 Task: Find connections with filter location Most with filter topic #Investingwith filter profile language German with filter current company Tata Capital with filter school Pune Institute of Business Management with filter industry Interurban and Rural Bus Services with filter service category Wealth Management with filter keywords title Commercial Loan Officer
Action: Mouse moved to (517, 68)
Screenshot: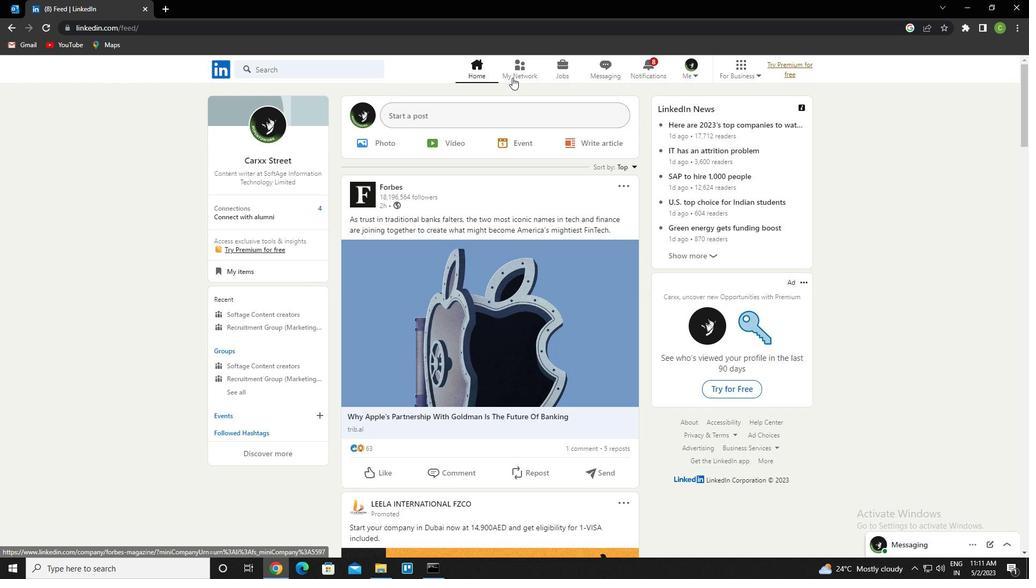
Action: Mouse pressed left at (517, 68)
Screenshot: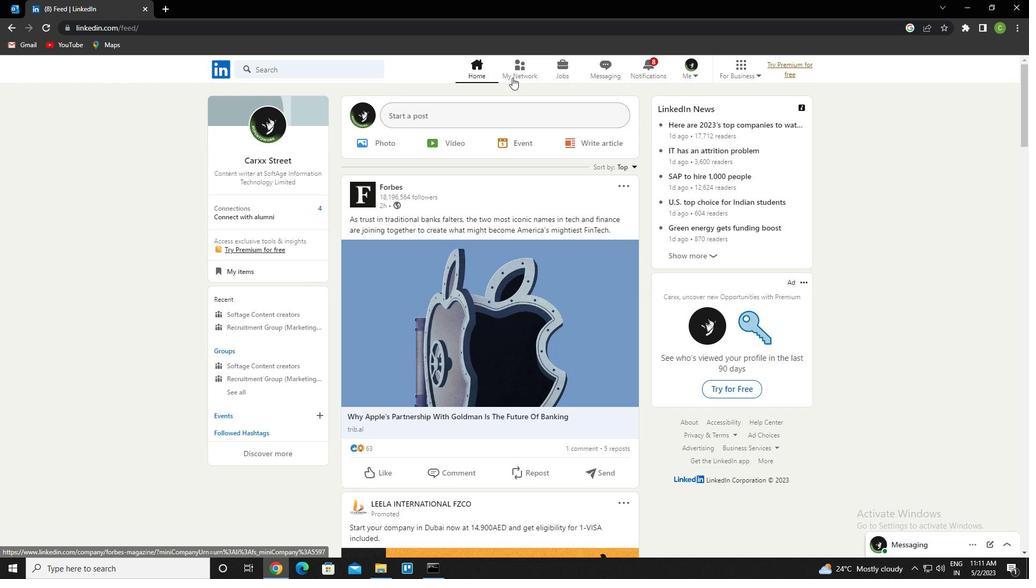 
Action: Mouse moved to (294, 122)
Screenshot: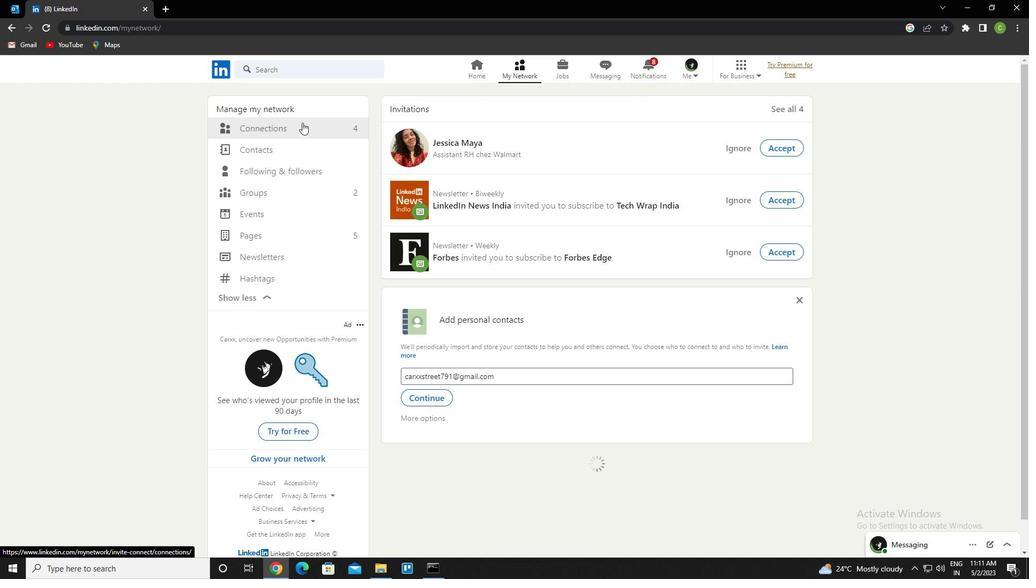 
Action: Mouse pressed left at (294, 122)
Screenshot: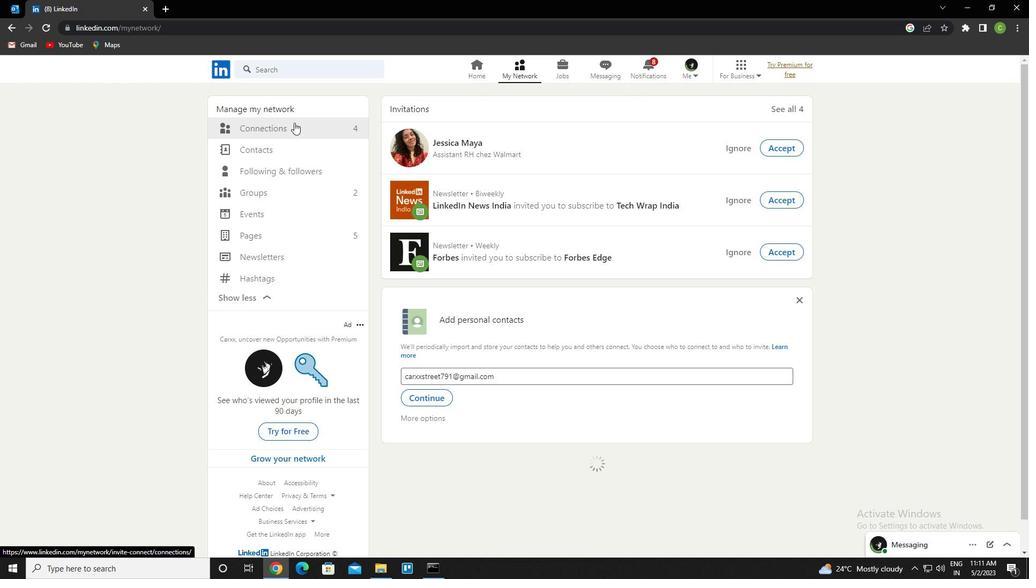 
Action: Mouse moved to (602, 126)
Screenshot: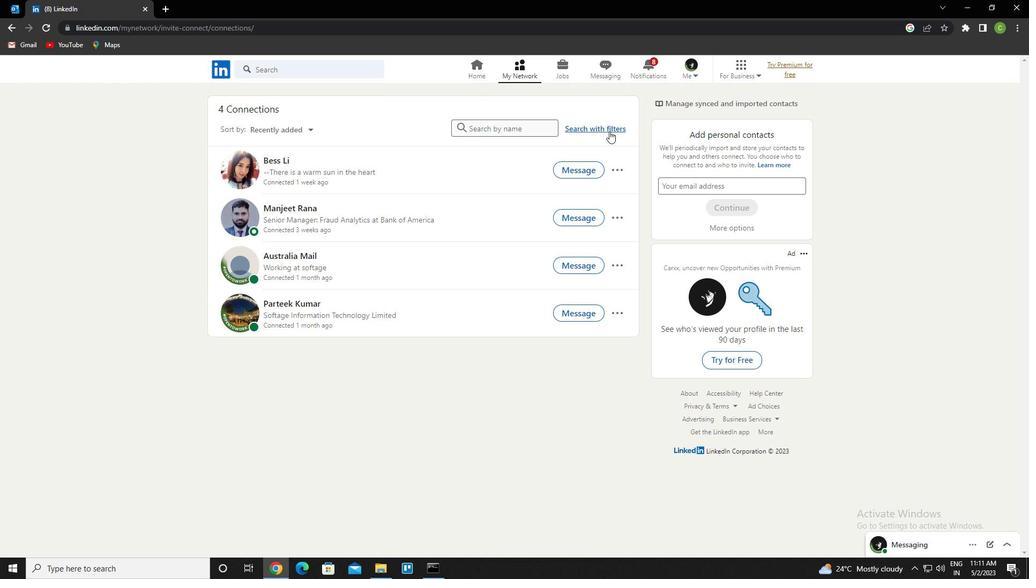 
Action: Mouse pressed left at (602, 126)
Screenshot: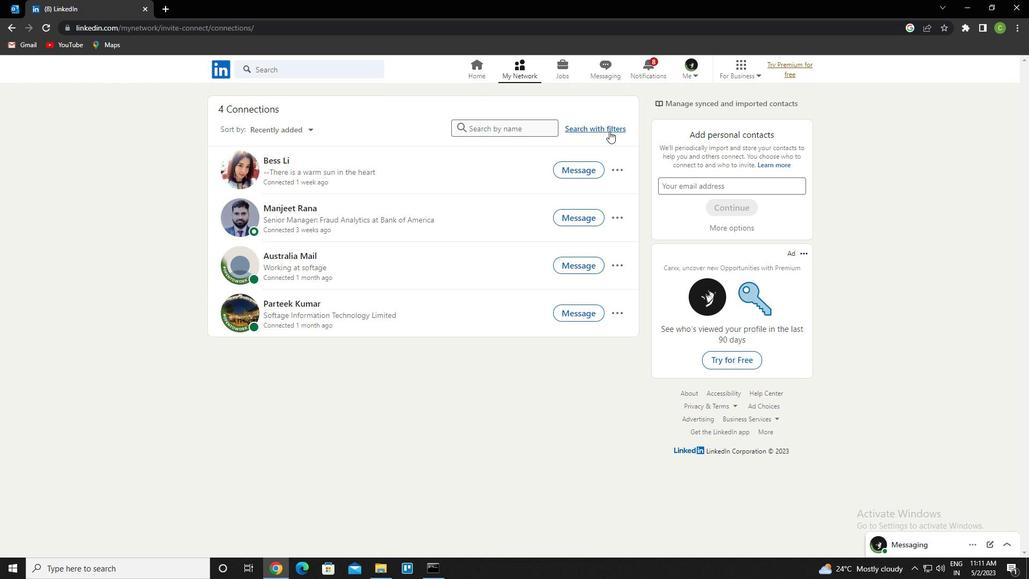 
Action: Mouse moved to (548, 96)
Screenshot: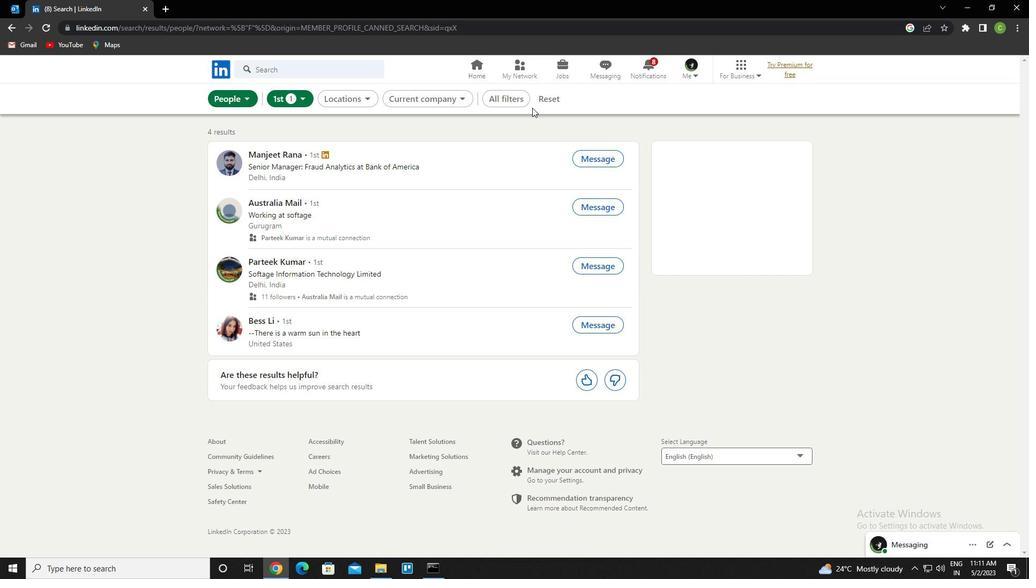 
Action: Mouse pressed left at (548, 96)
Screenshot: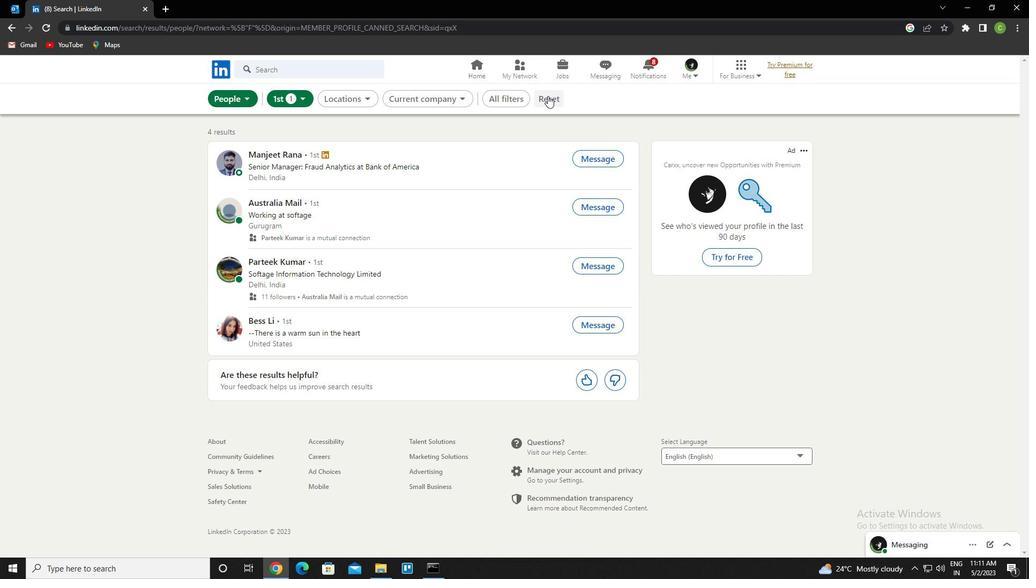 
Action: Mouse moved to (530, 100)
Screenshot: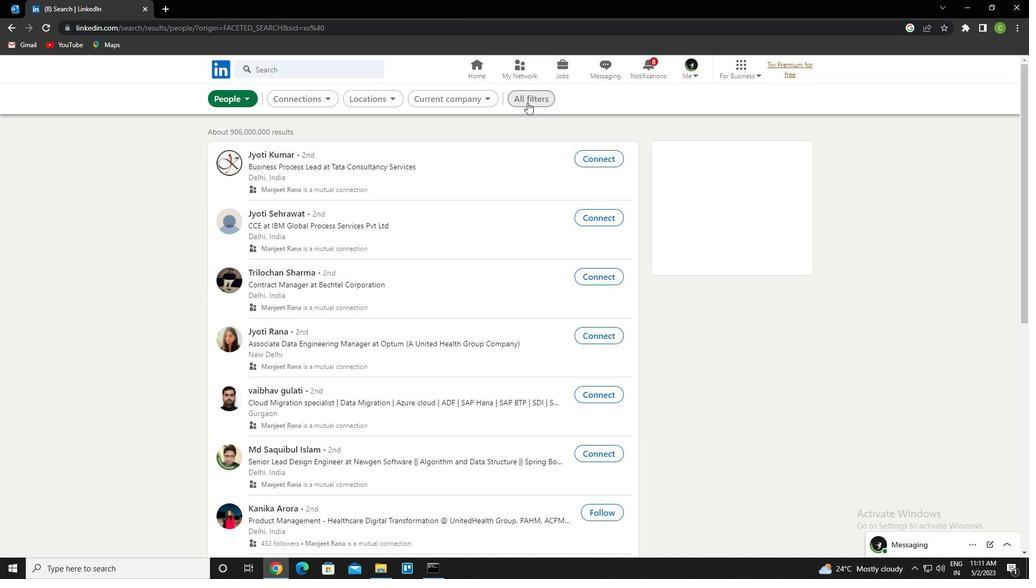 
Action: Mouse pressed left at (530, 100)
Screenshot: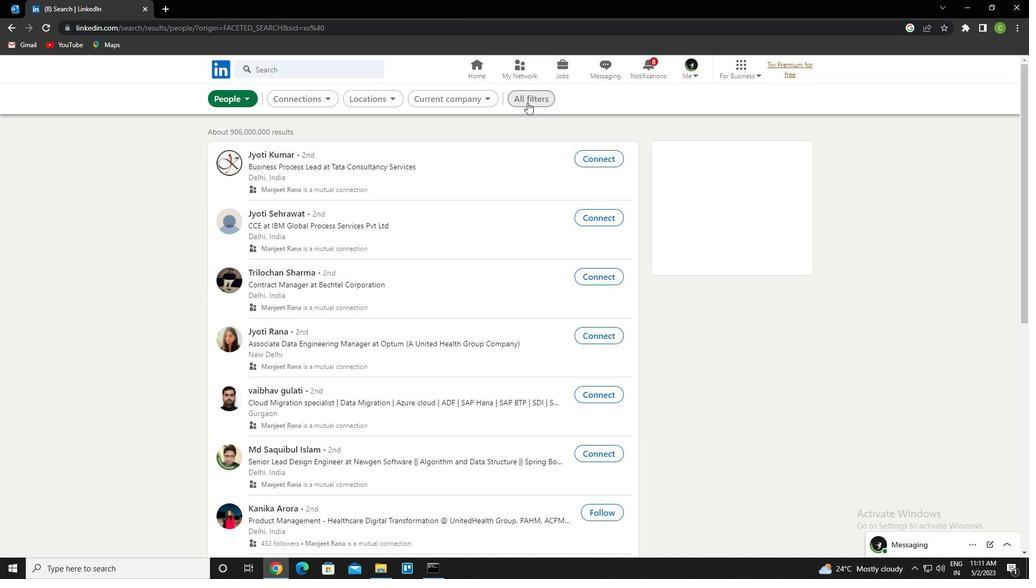 
Action: Mouse moved to (928, 370)
Screenshot: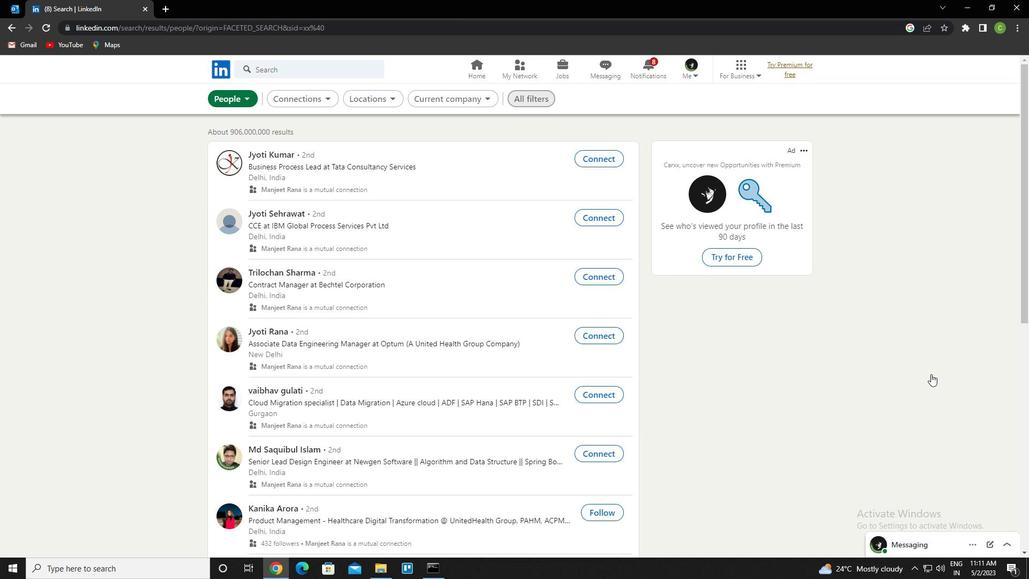 
Action: Mouse scrolled (928, 369) with delta (0, 0)
Screenshot: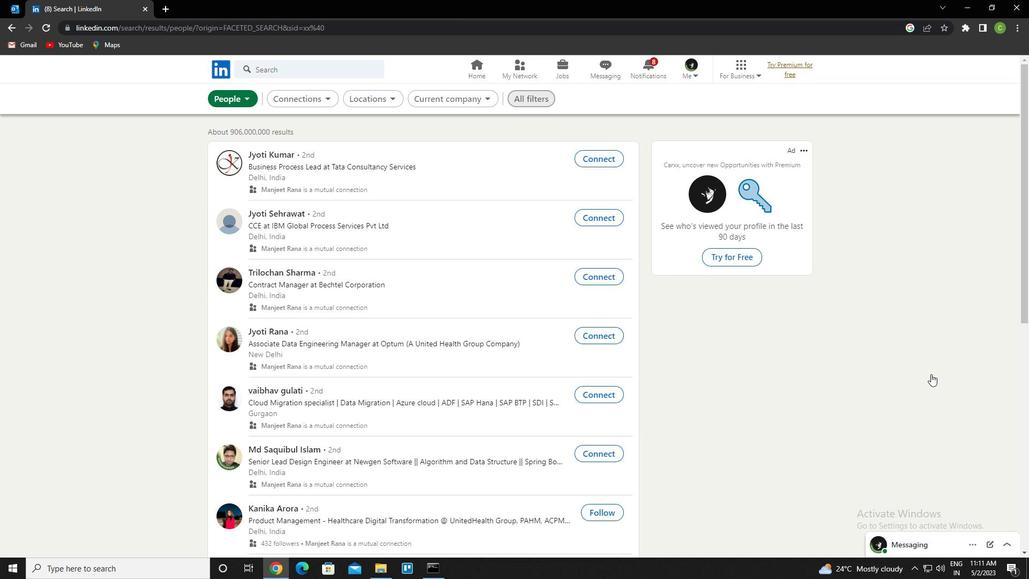 
Action: Mouse moved to (539, 101)
Screenshot: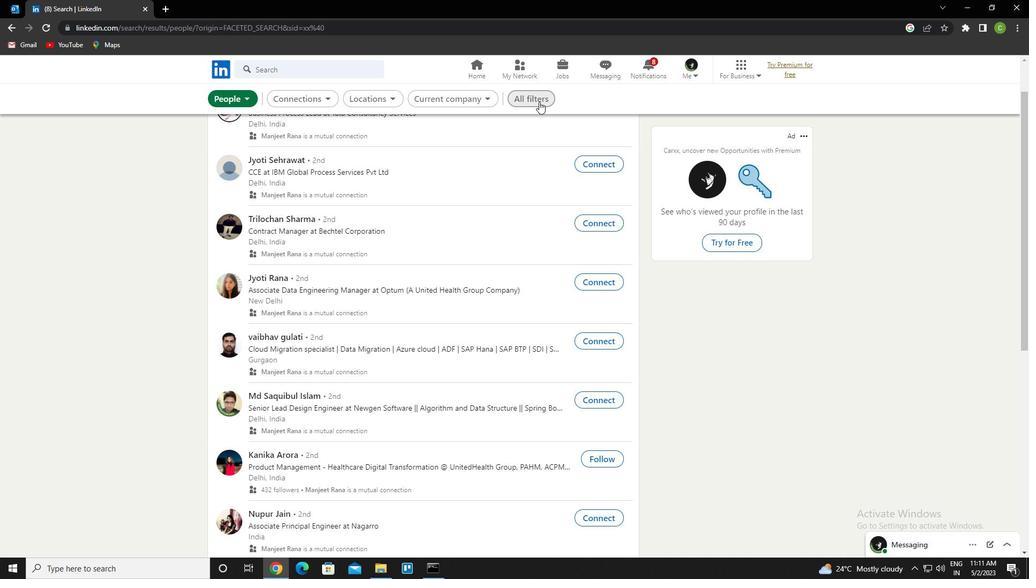 
Action: Mouse pressed left at (539, 101)
Screenshot: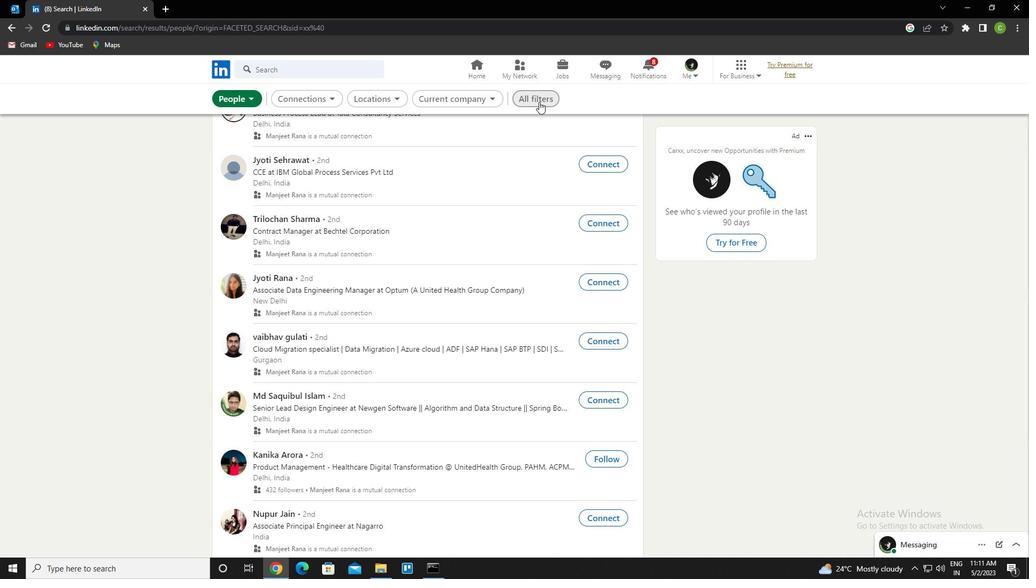 
Action: Mouse moved to (537, 99)
Screenshot: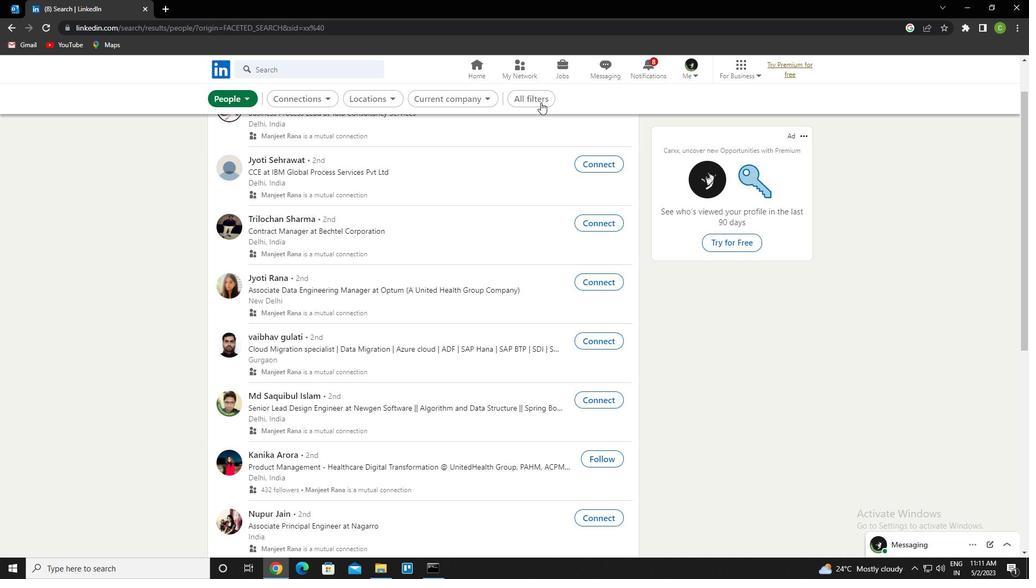 
Action: Mouse pressed left at (537, 99)
Screenshot: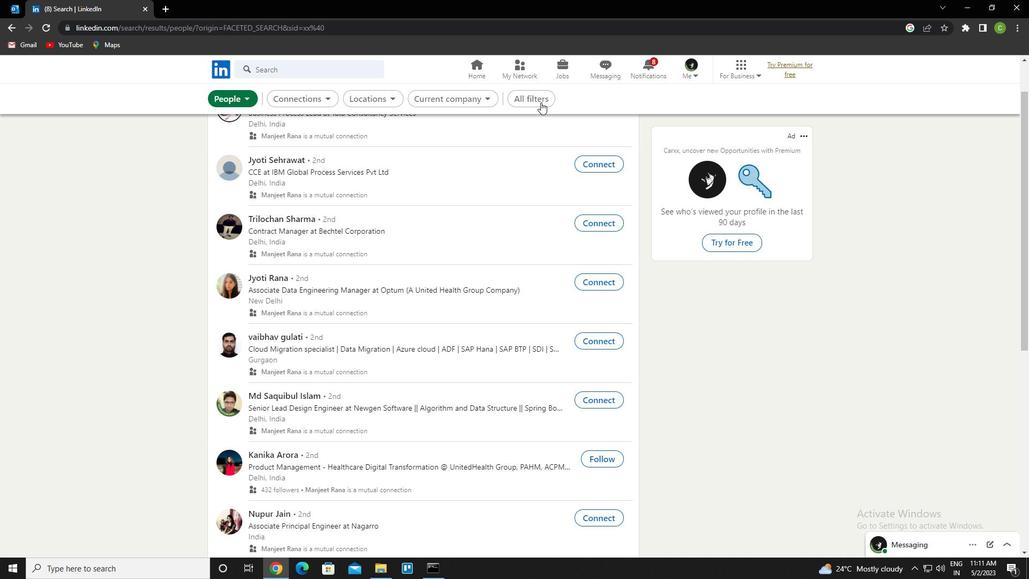 
Action: Mouse moved to (907, 386)
Screenshot: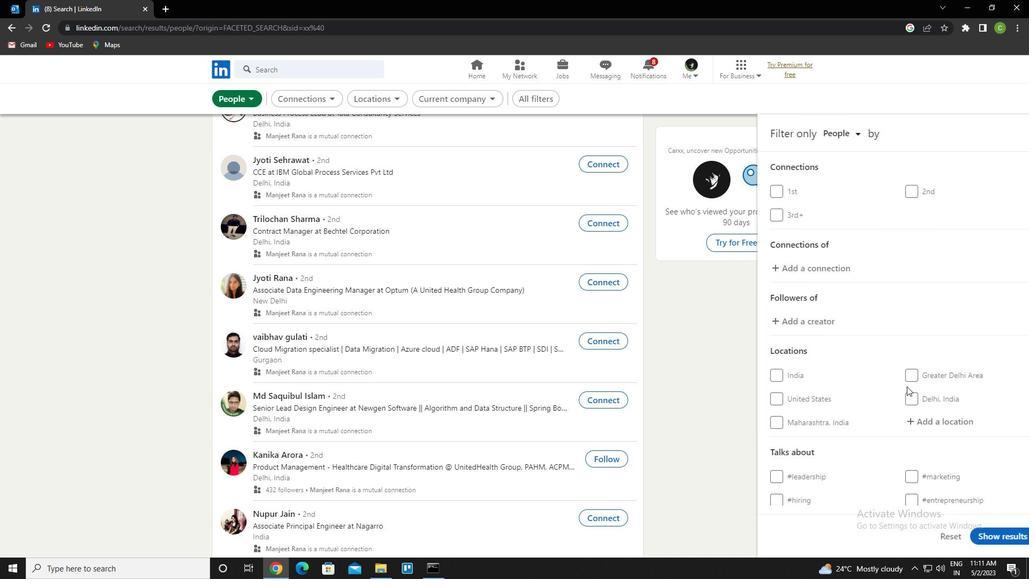 
Action: Mouse scrolled (907, 386) with delta (0, 0)
Screenshot: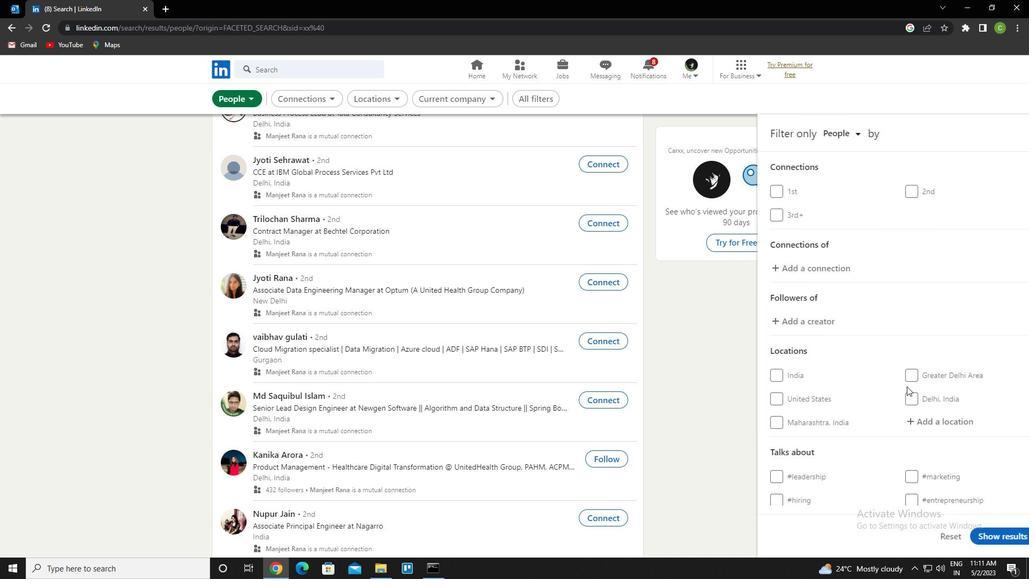 
Action: Mouse moved to (903, 370)
Screenshot: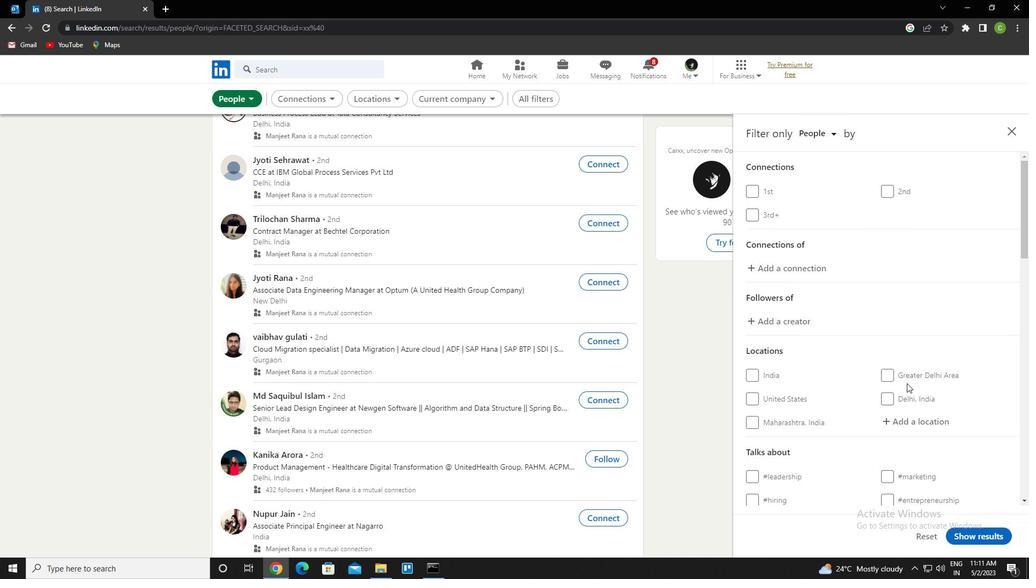 
Action: Mouse scrolled (903, 369) with delta (0, 0)
Screenshot: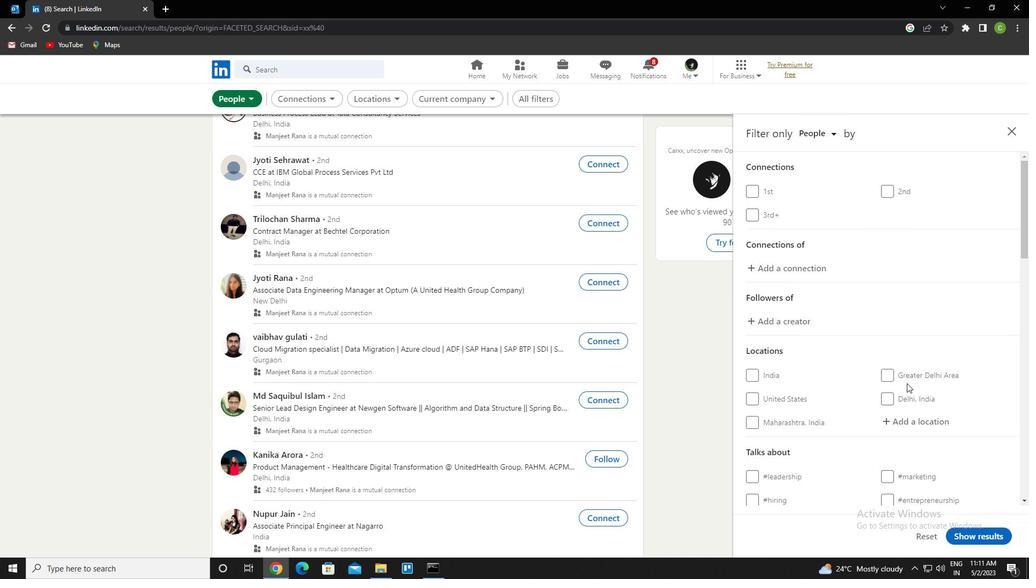 
Action: Mouse moved to (918, 313)
Screenshot: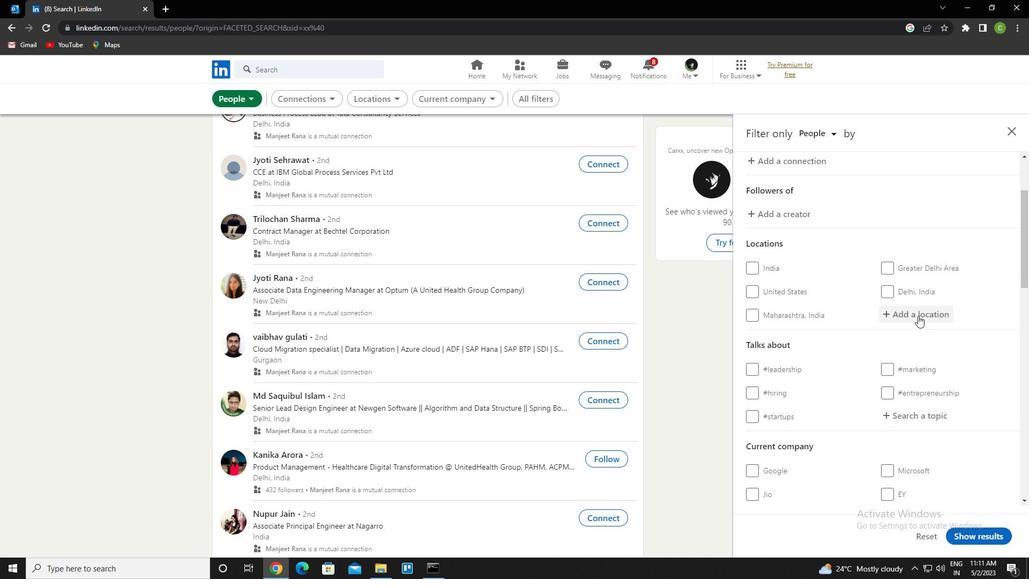 
Action: Mouse pressed left at (918, 313)
Screenshot: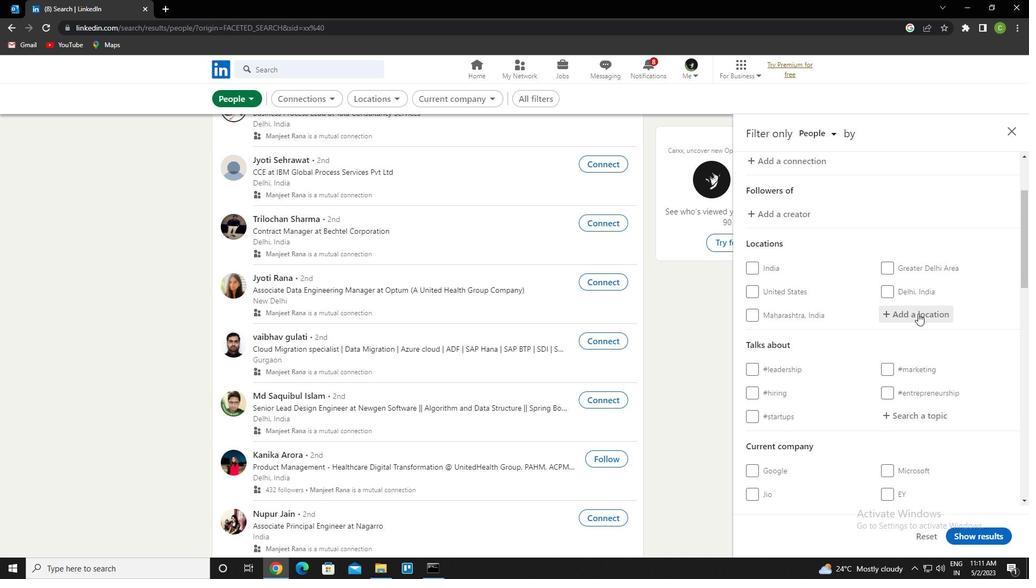 
Action: Key pressed <Key.caps_lock>m<Key.caps_lock>ost<Key.down><Key.enter>
Screenshot: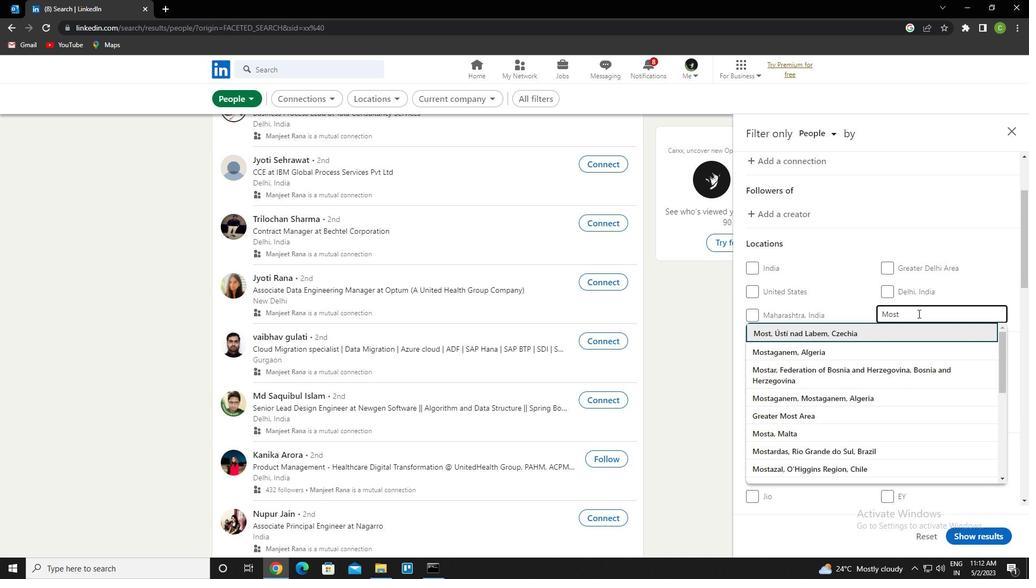 
Action: Mouse moved to (911, 339)
Screenshot: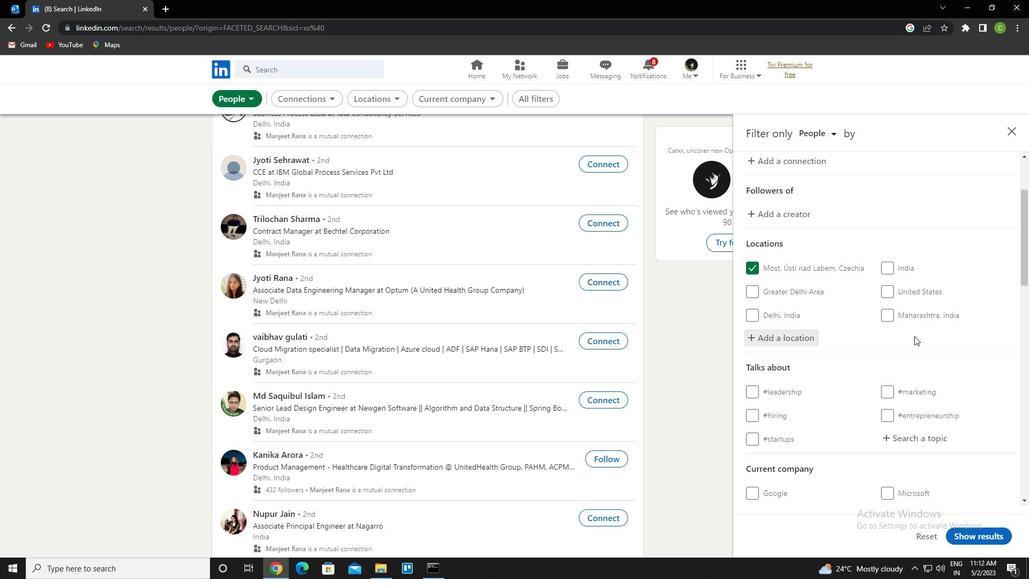 
Action: Mouse scrolled (911, 339) with delta (0, 0)
Screenshot: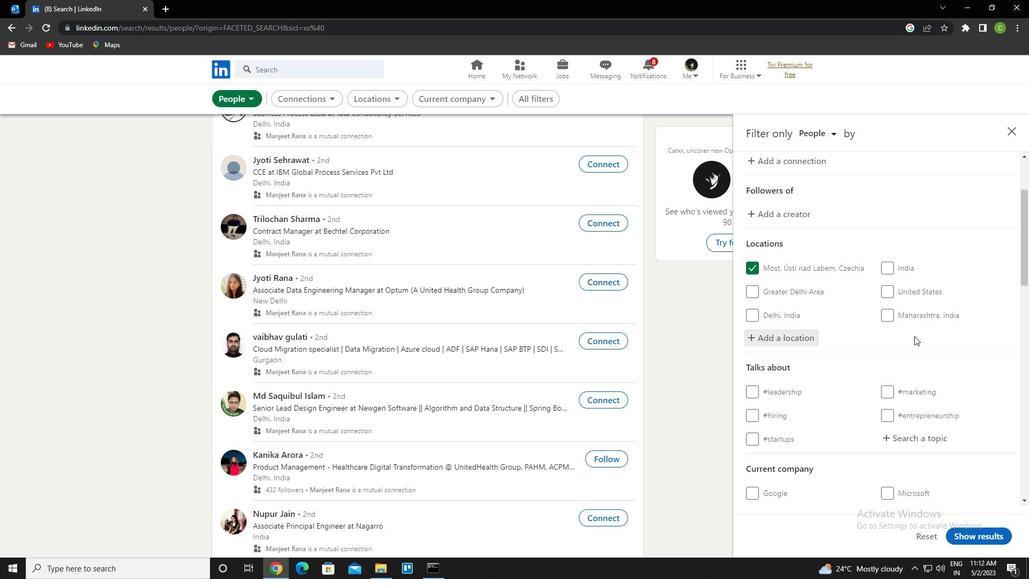 
Action: Mouse moved to (909, 340)
Screenshot: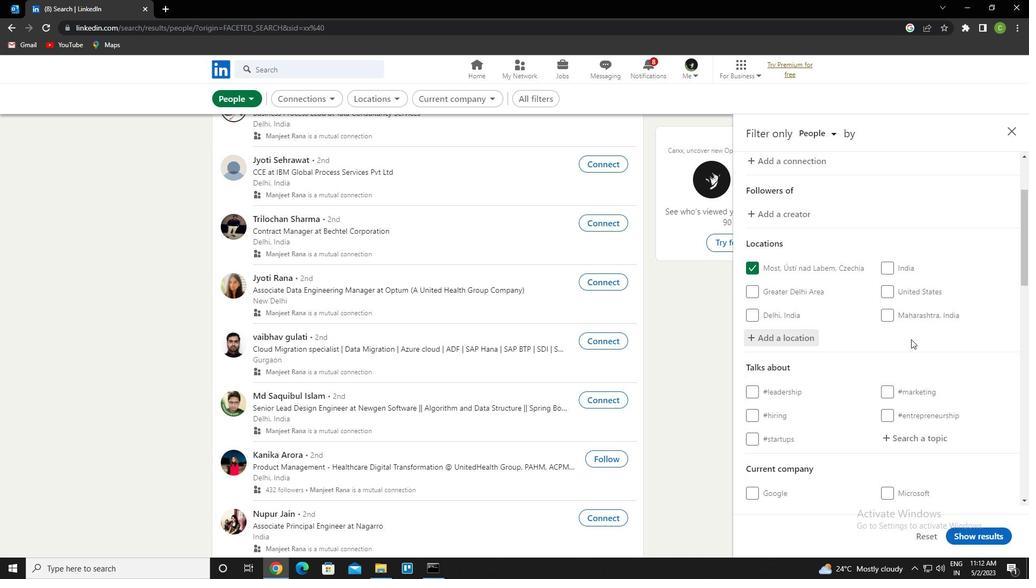 
Action: Mouse scrolled (909, 339) with delta (0, 0)
Screenshot: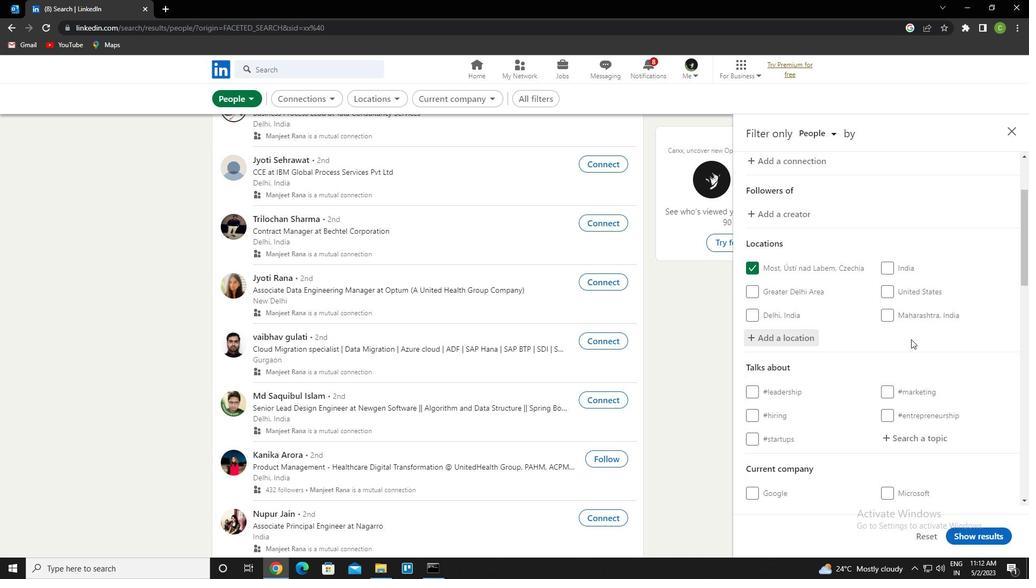 
Action: Mouse moved to (903, 339)
Screenshot: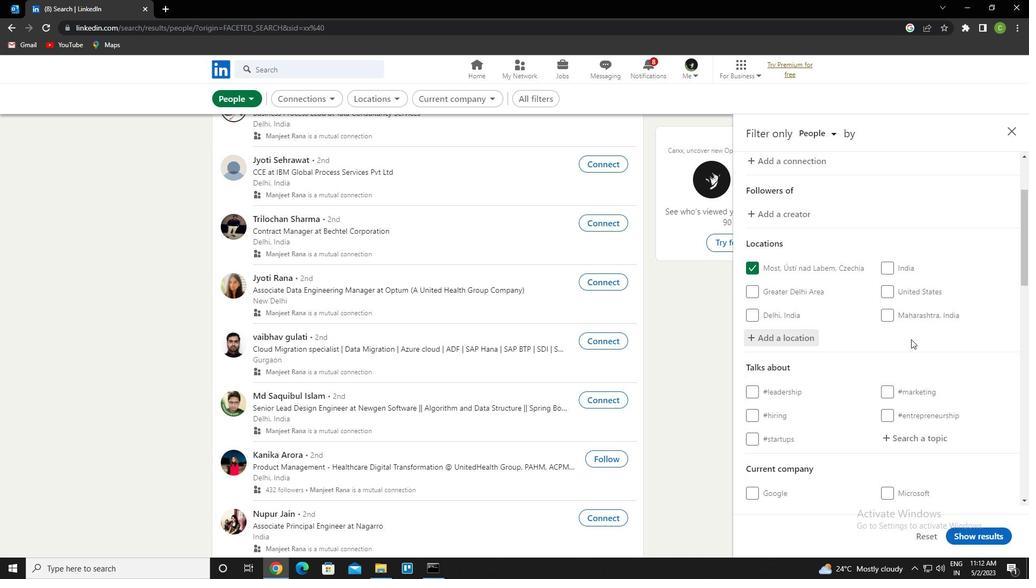 
Action: Mouse scrolled (903, 338) with delta (0, 0)
Screenshot: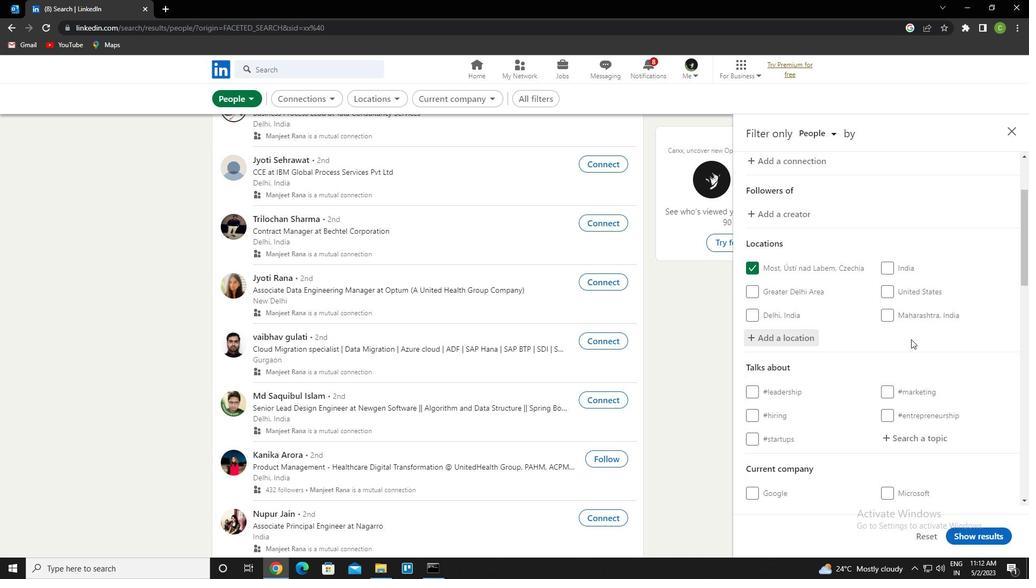
Action: Mouse moved to (908, 276)
Screenshot: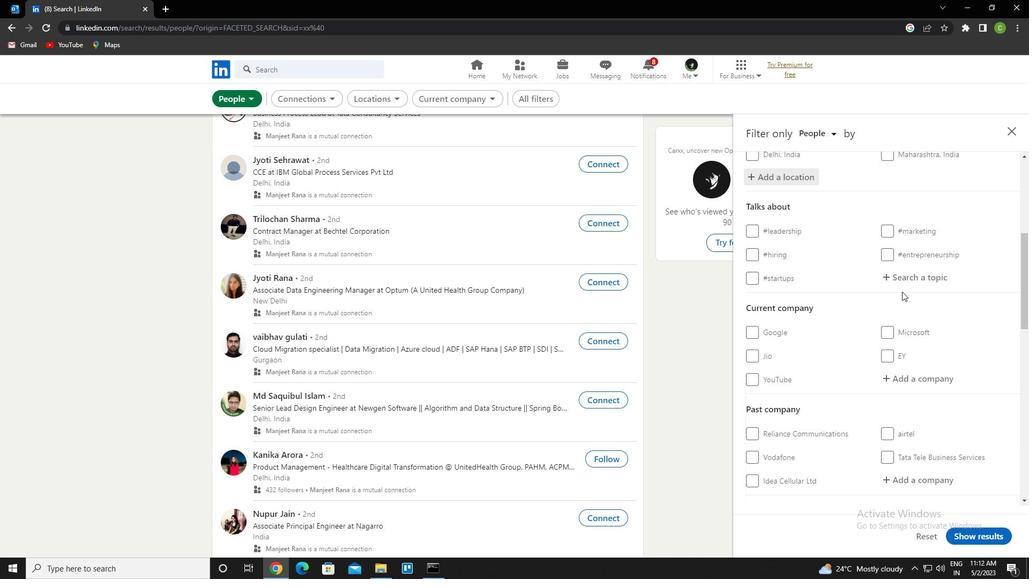 
Action: Mouse pressed left at (908, 276)
Screenshot: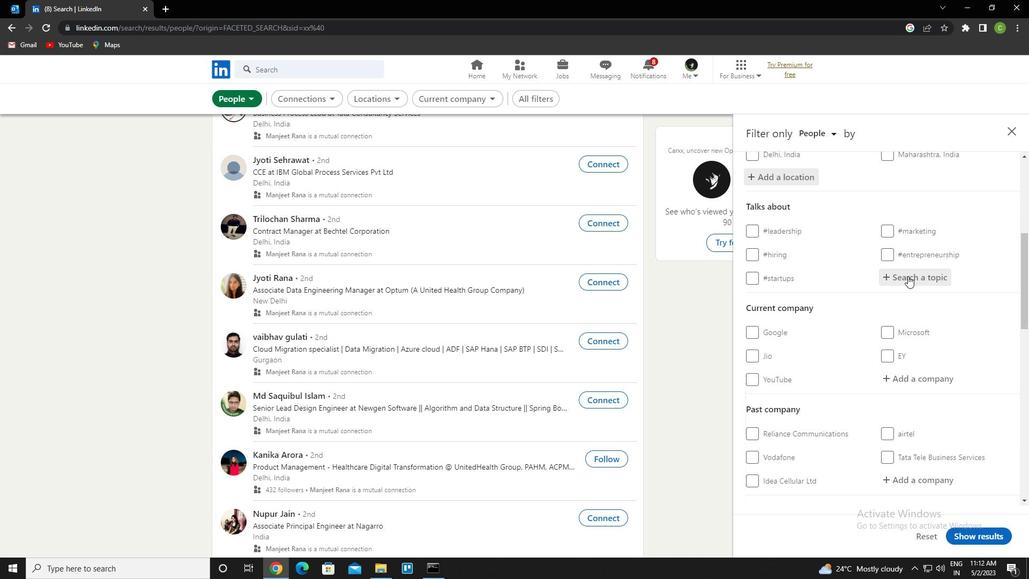 
Action: Key pressed investing<Key.down><Key.enter>
Screenshot: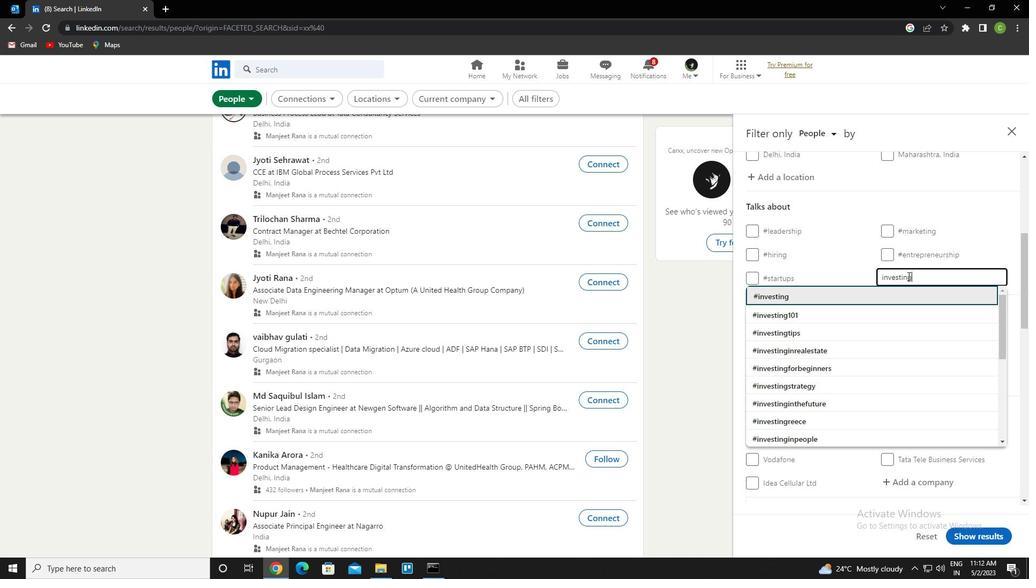 
Action: Mouse moved to (908, 276)
Screenshot: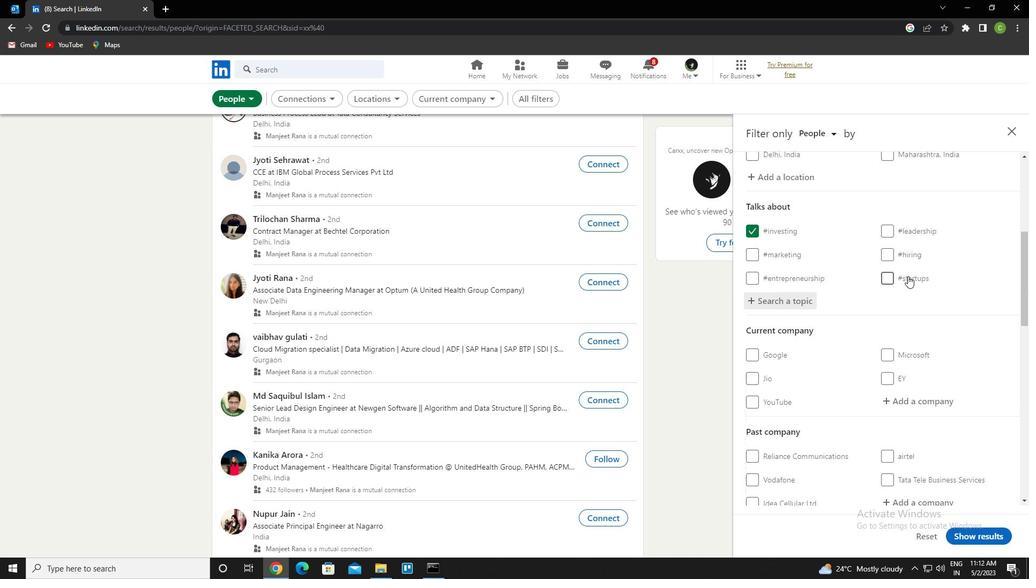 
Action: Mouse scrolled (908, 275) with delta (0, 0)
Screenshot: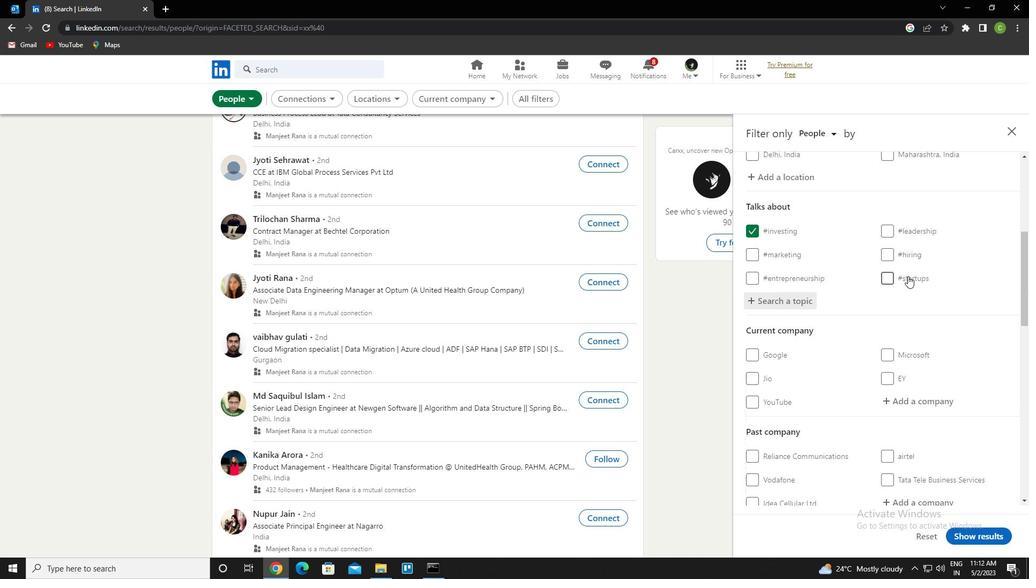 
Action: Mouse moved to (904, 288)
Screenshot: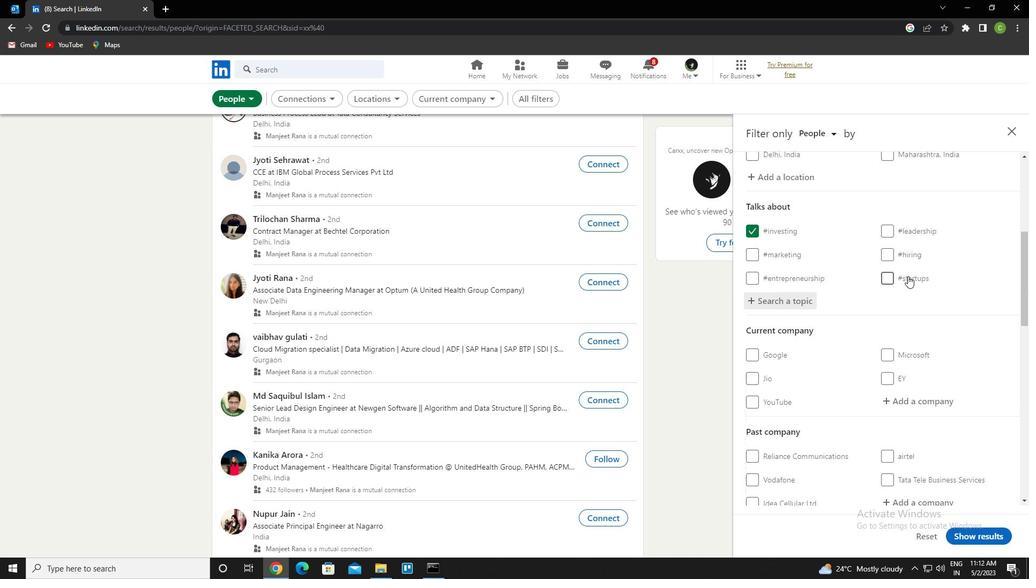 
Action: Mouse scrolled (904, 287) with delta (0, 0)
Screenshot: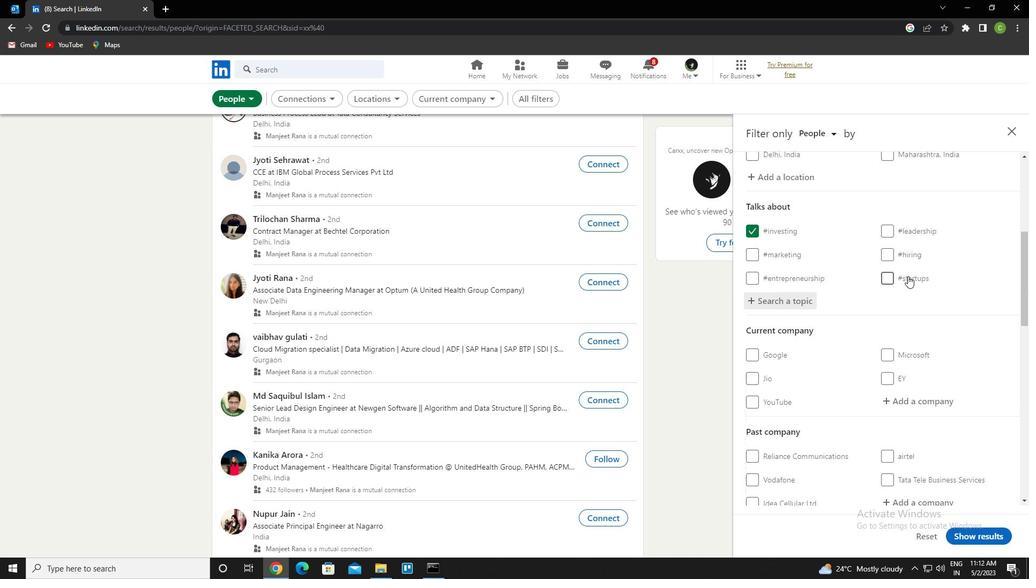 
Action: Mouse moved to (897, 305)
Screenshot: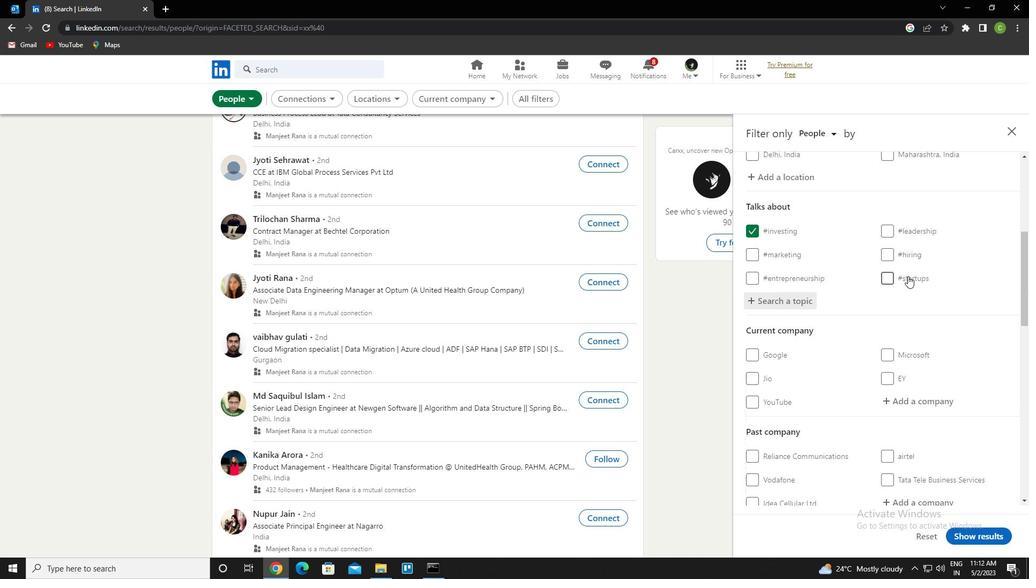 
Action: Mouse scrolled (897, 305) with delta (0, 0)
Screenshot: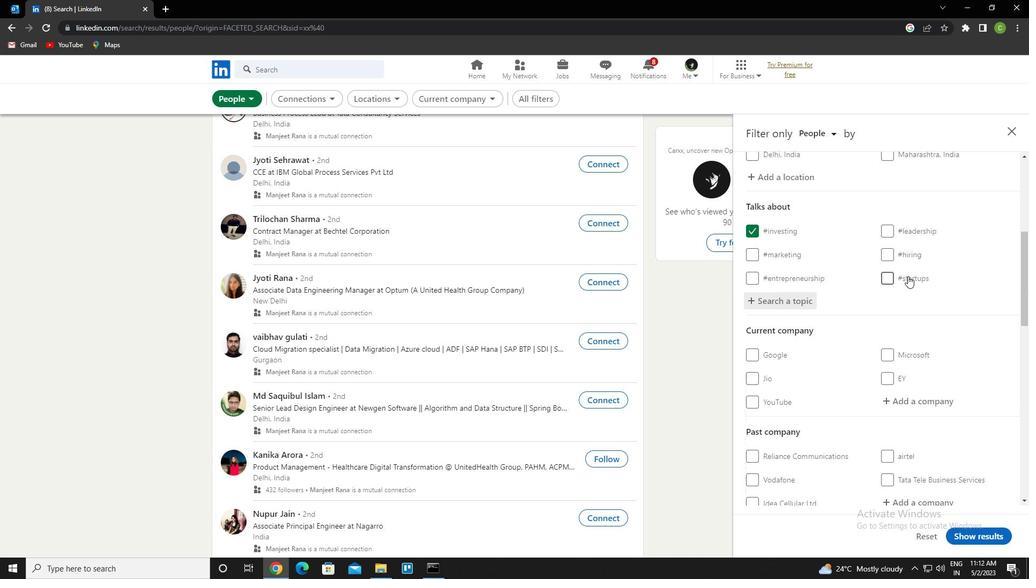 
Action: Mouse moved to (897, 306)
Screenshot: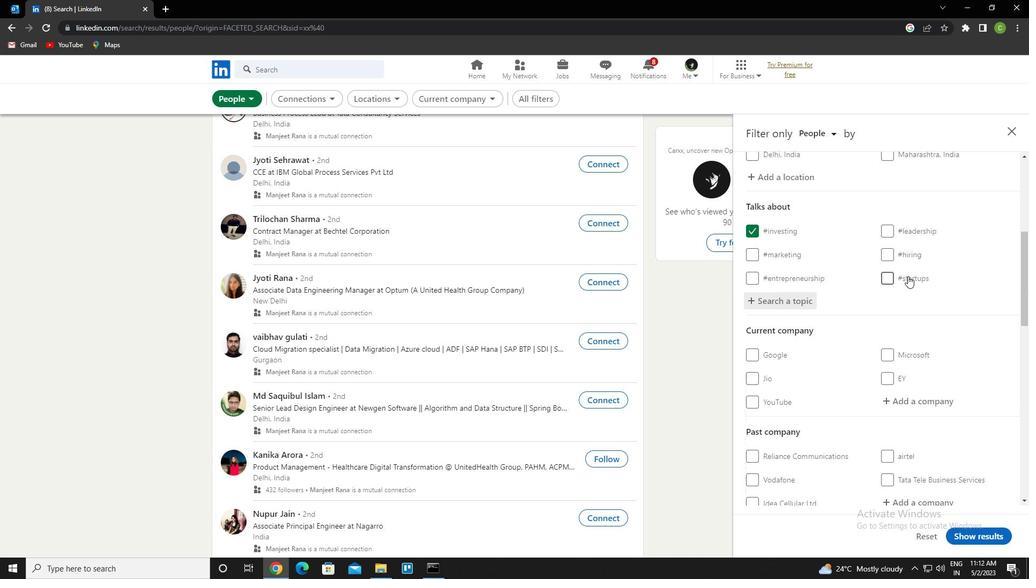 
Action: Mouse scrolled (897, 306) with delta (0, 0)
Screenshot: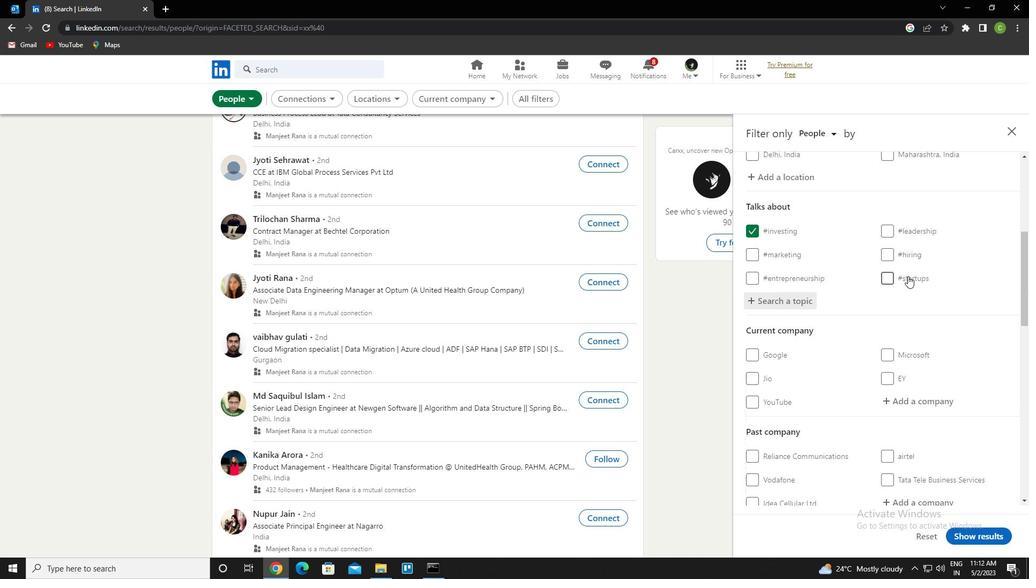 
Action: Mouse scrolled (897, 306) with delta (0, 0)
Screenshot: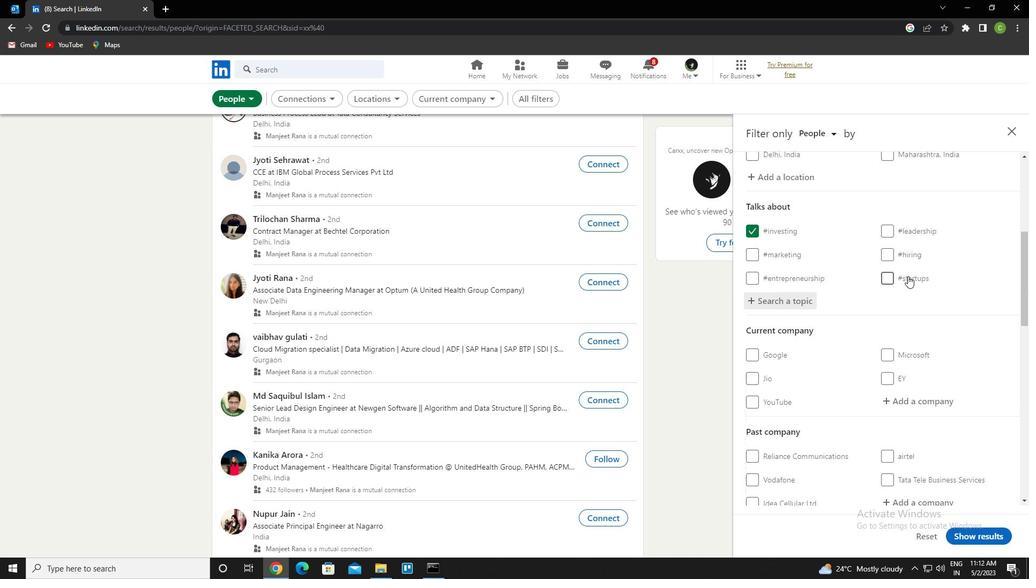 
Action: Mouse moved to (897, 306)
Screenshot: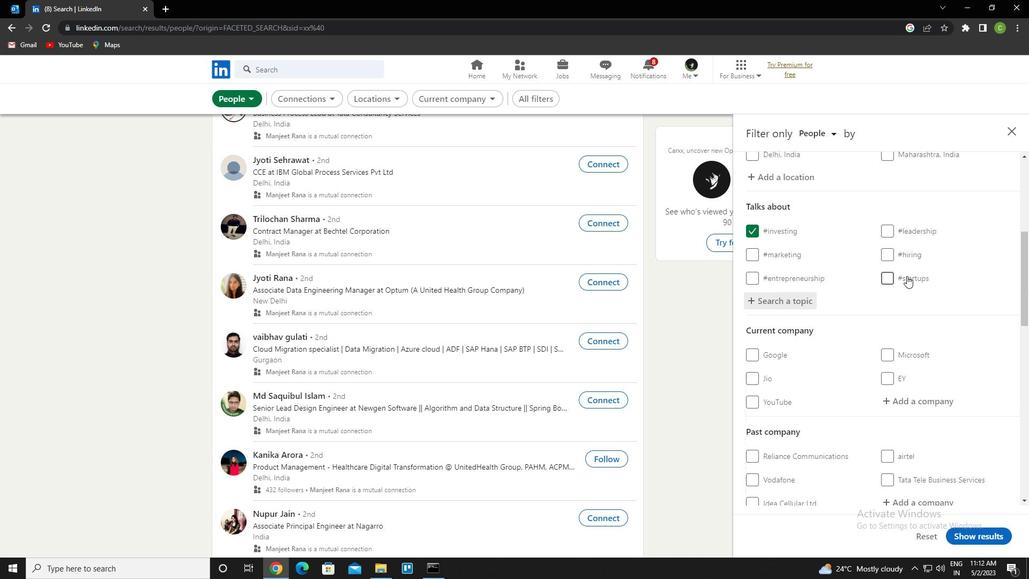 
Action: Mouse scrolled (897, 306) with delta (0, 0)
Screenshot: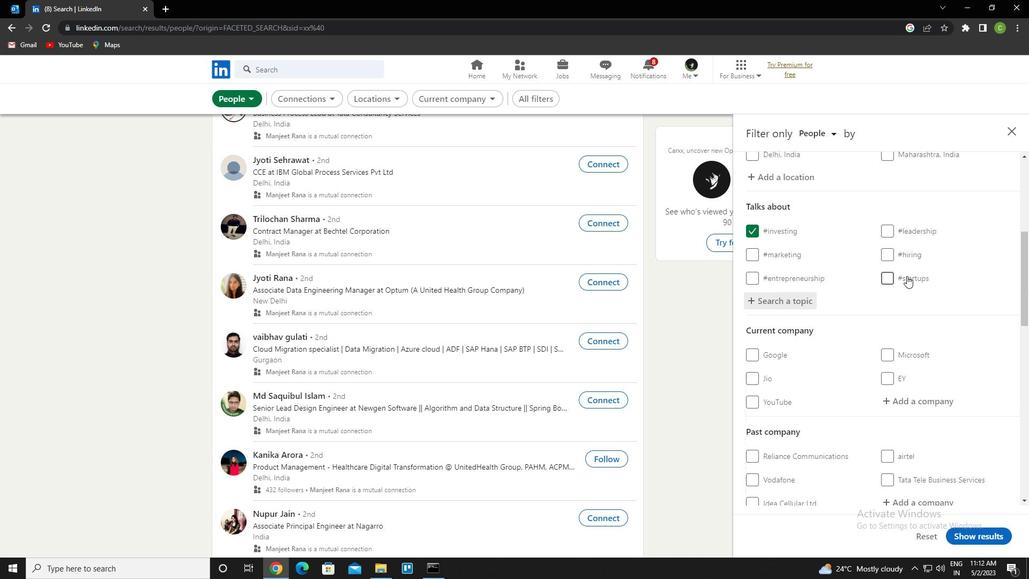 
Action: Mouse scrolled (897, 306) with delta (0, 0)
Screenshot: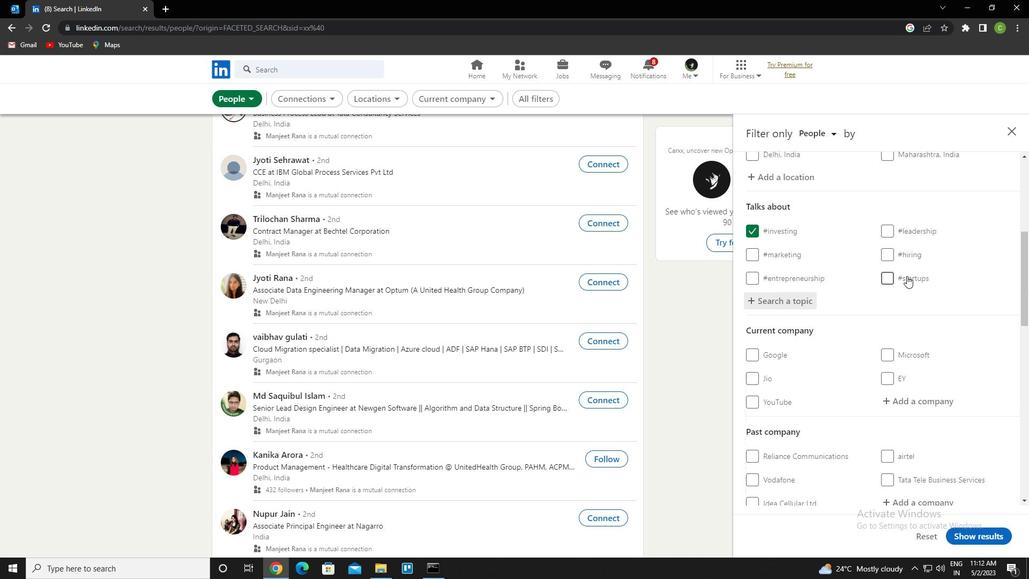 
Action: Mouse scrolled (897, 306) with delta (0, 0)
Screenshot: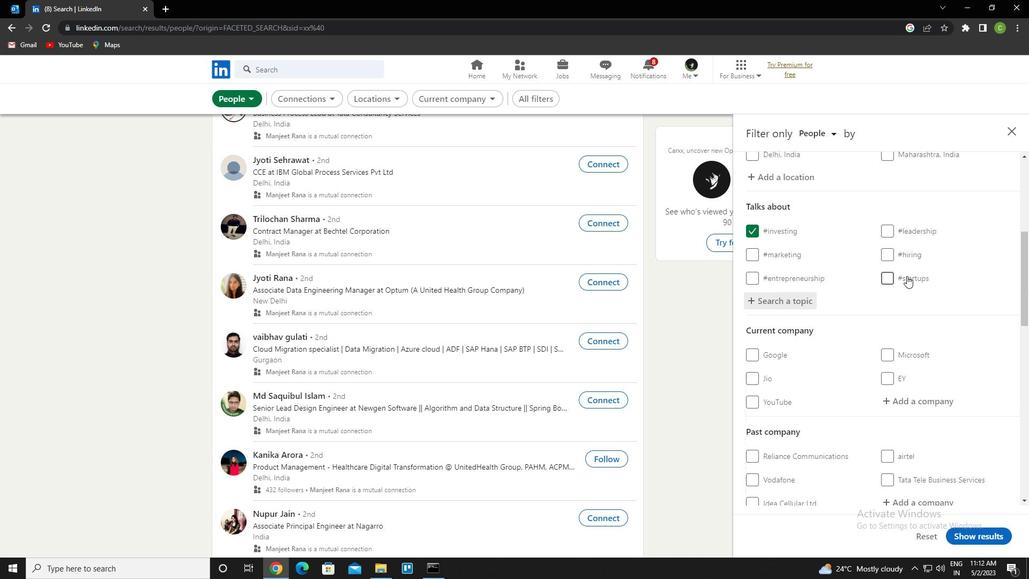 
Action: Mouse moved to (756, 398)
Screenshot: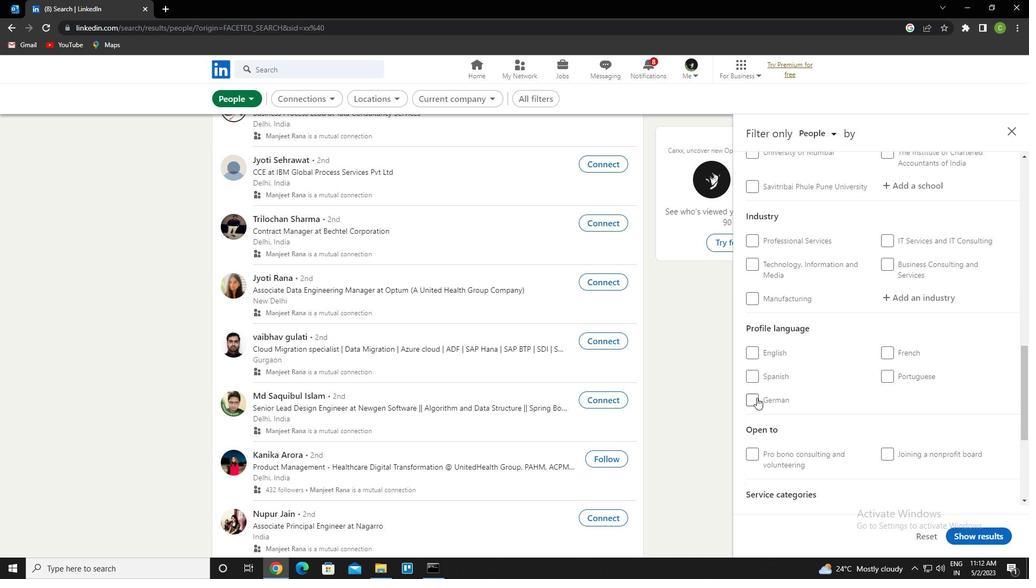 
Action: Mouse pressed left at (756, 398)
Screenshot: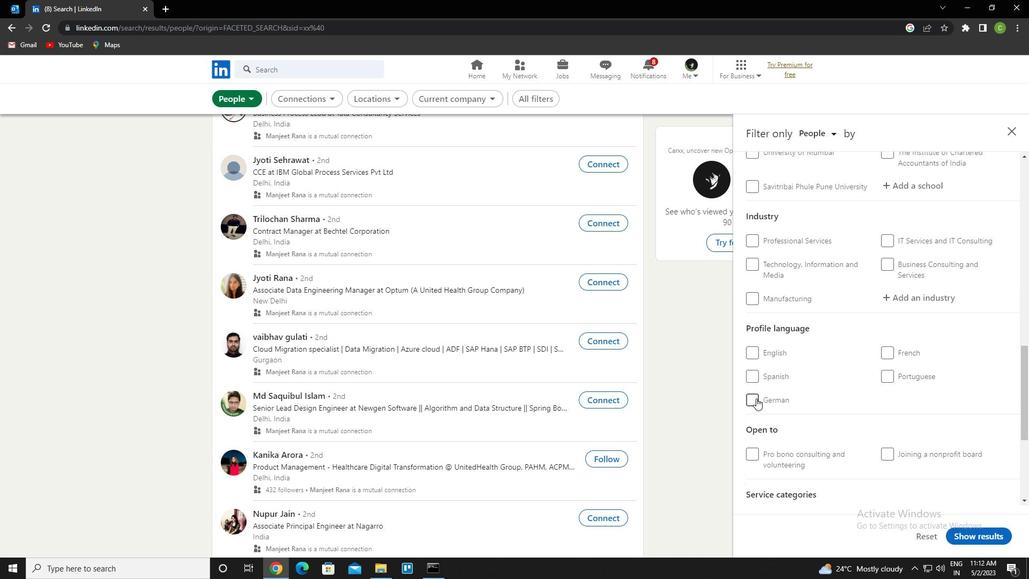 
Action: Mouse moved to (861, 380)
Screenshot: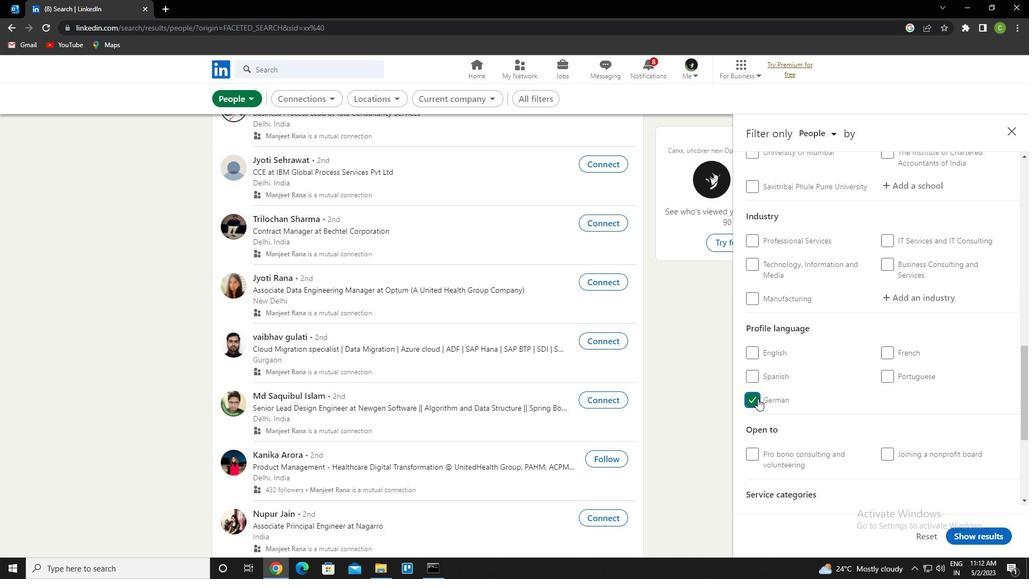
Action: Mouse scrolled (861, 380) with delta (0, 0)
Screenshot: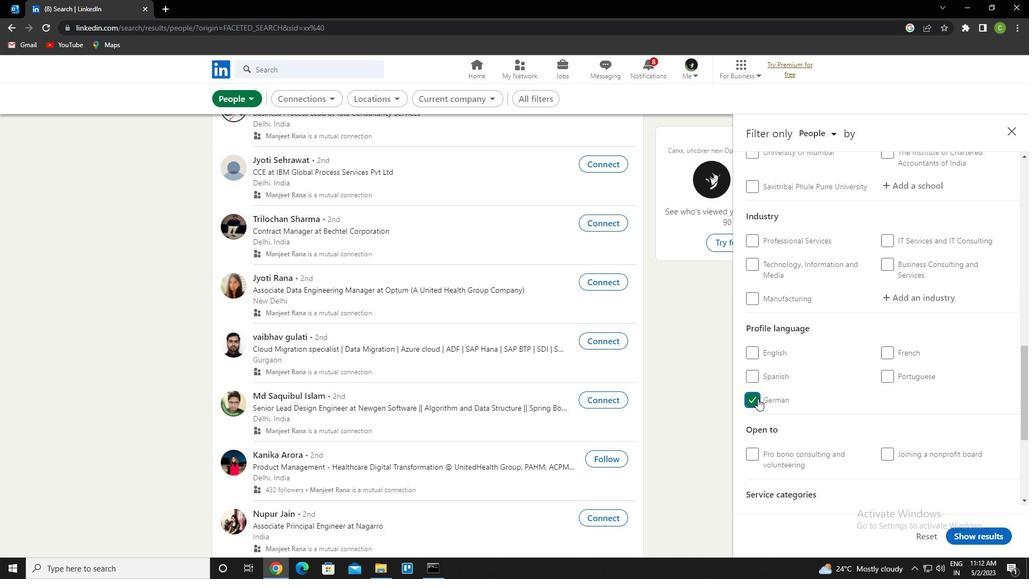 
Action: Mouse scrolled (861, 380) with delta (0, 0)
Screenshot: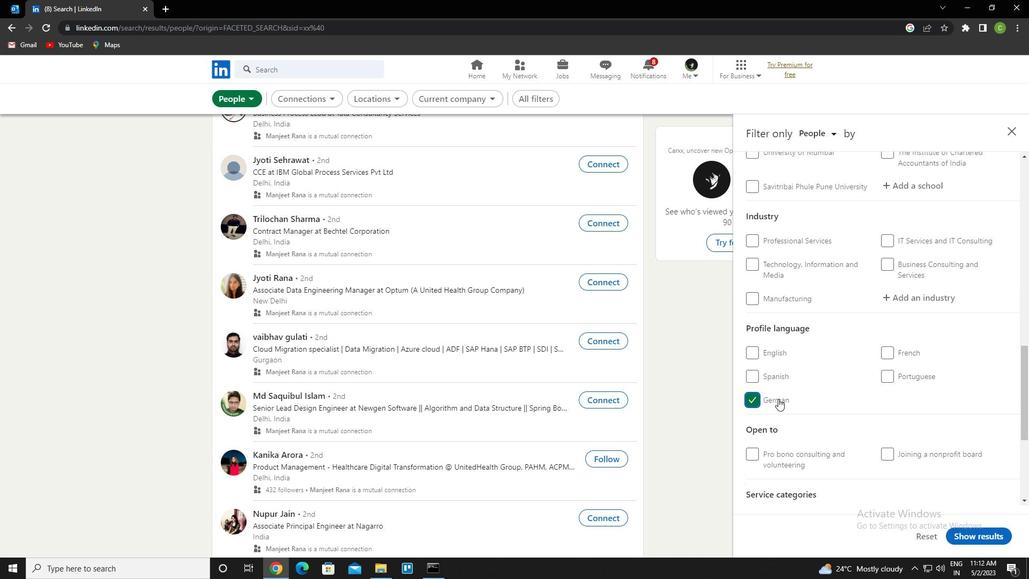
Action: Mouse scrolled (861, 380) with delta (0, 0)
Screenshot: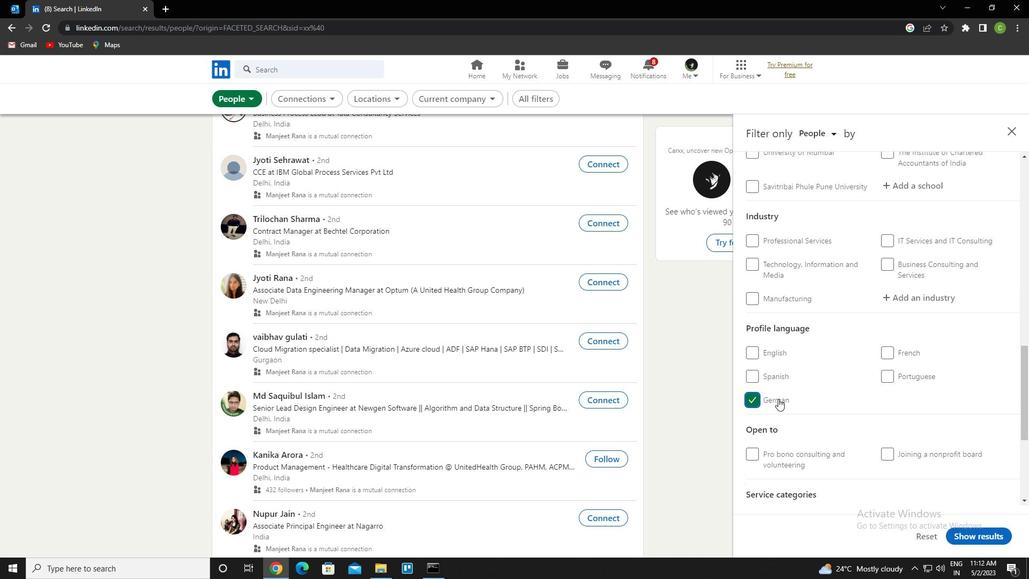 
Action: Mouse scrolled (861, 380) with delta (0, 0)
Screenshot: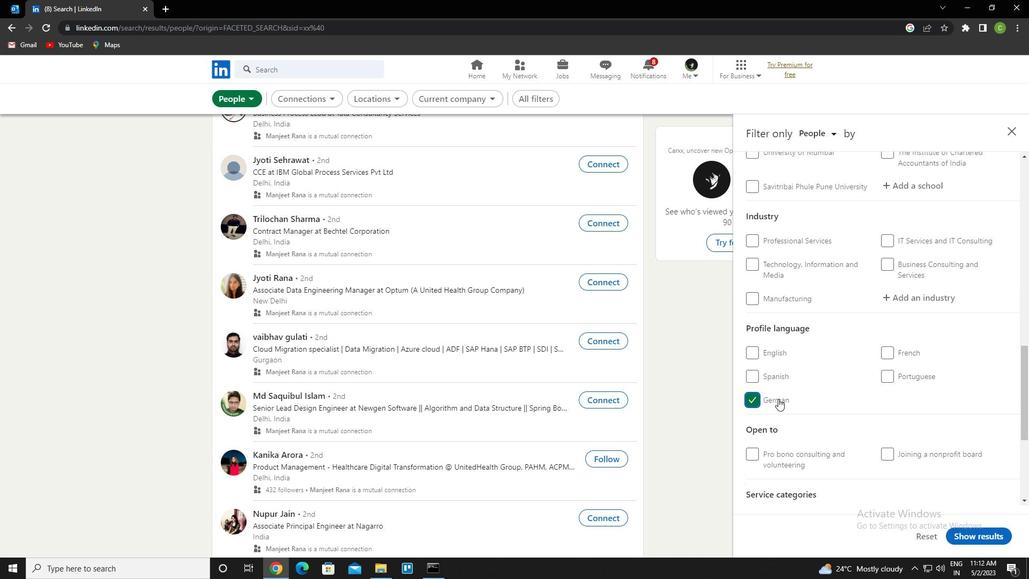 
Action: Mouse scrolled (861, 380) with delta (0, 0)
Screenshot: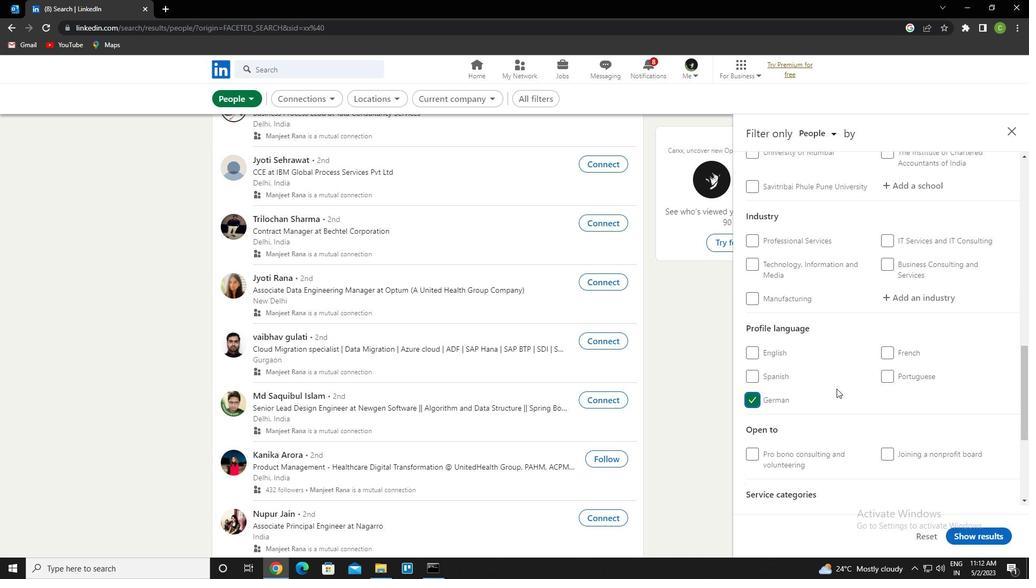 
Action: Mouse scrolled (861, 380) with delta (0, 0)
Screenshot: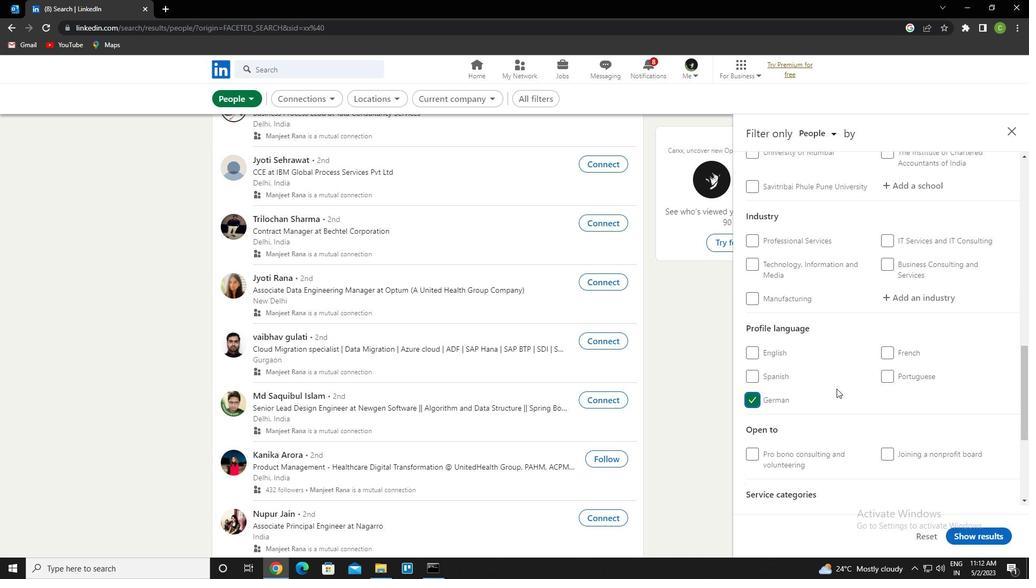 
Action: Mouse scrolled (861, 380) with delta (0, 0)
Screenshot: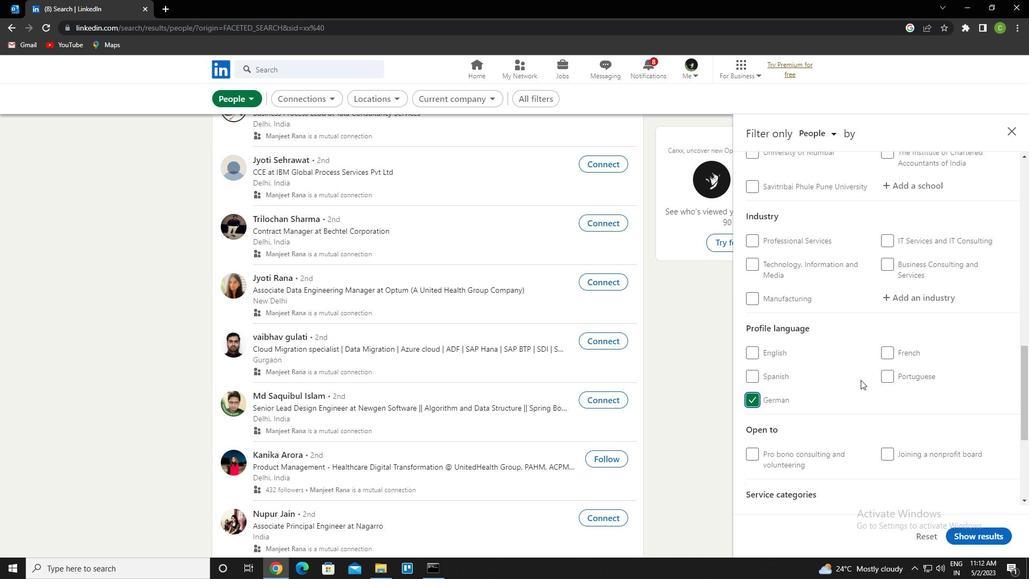 
Action: Mouse moved to (896, 346)
Screenshot: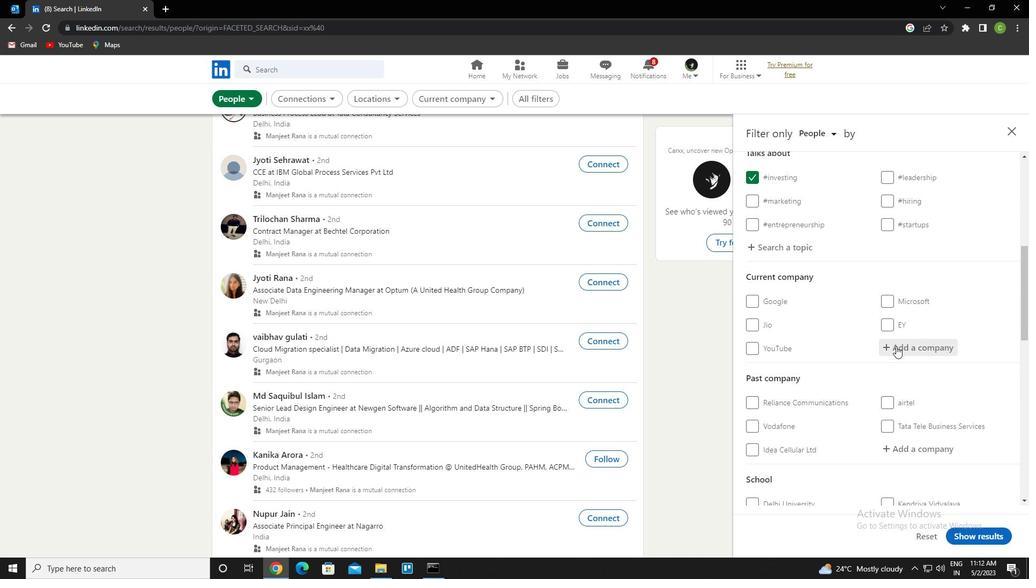 
Action: Mouse pressed left at (896, 346)
Screenshot: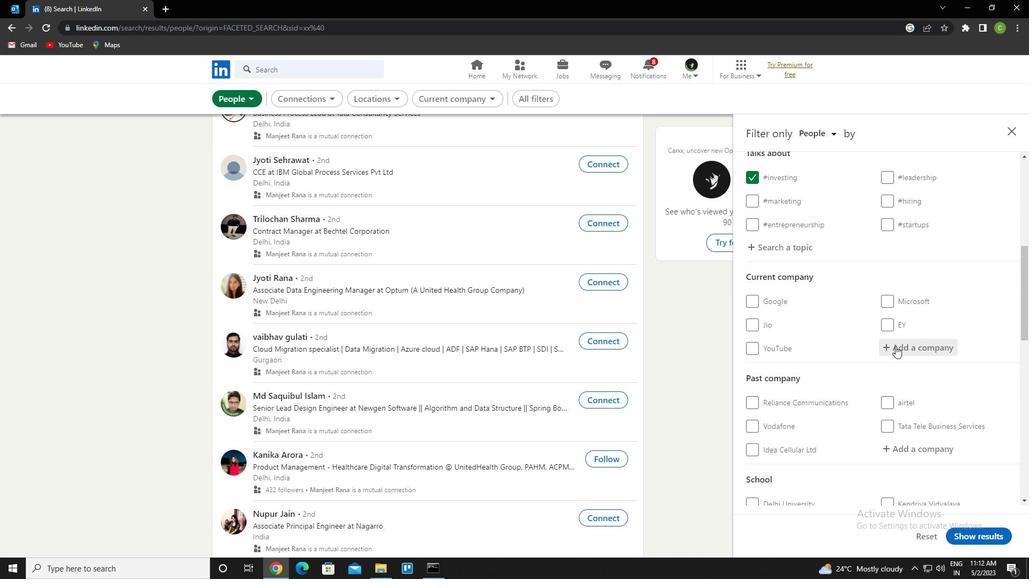
Action: Key pressed <Key.caps_lock>t<Key.caps_lock>ata<Key.space><Key.caps_lock>c<Key.caps_lock>apital<Key.down><Key.enter>
Screenshot: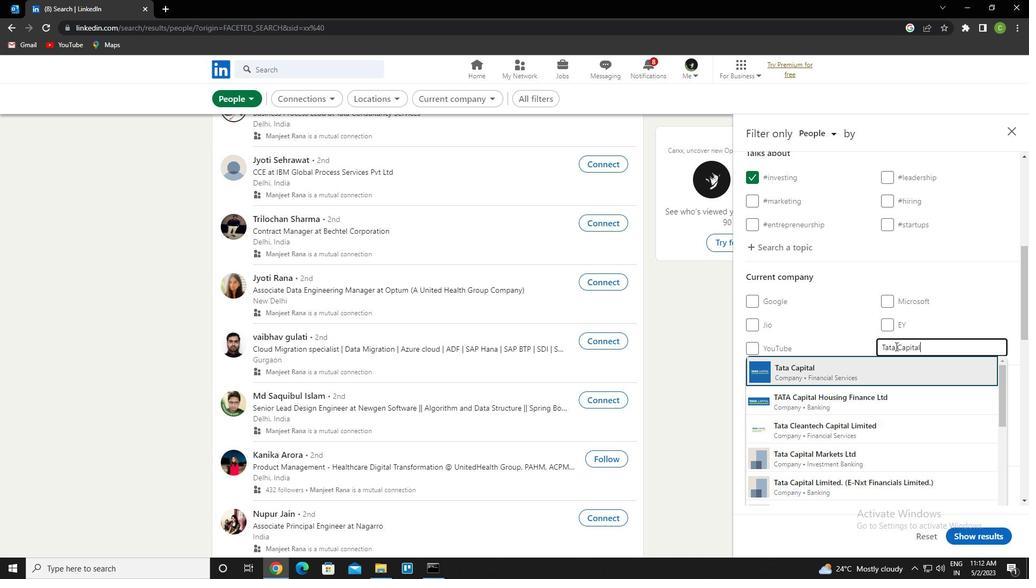 
Action: Mouse moved to (912, 331)
Screenshot: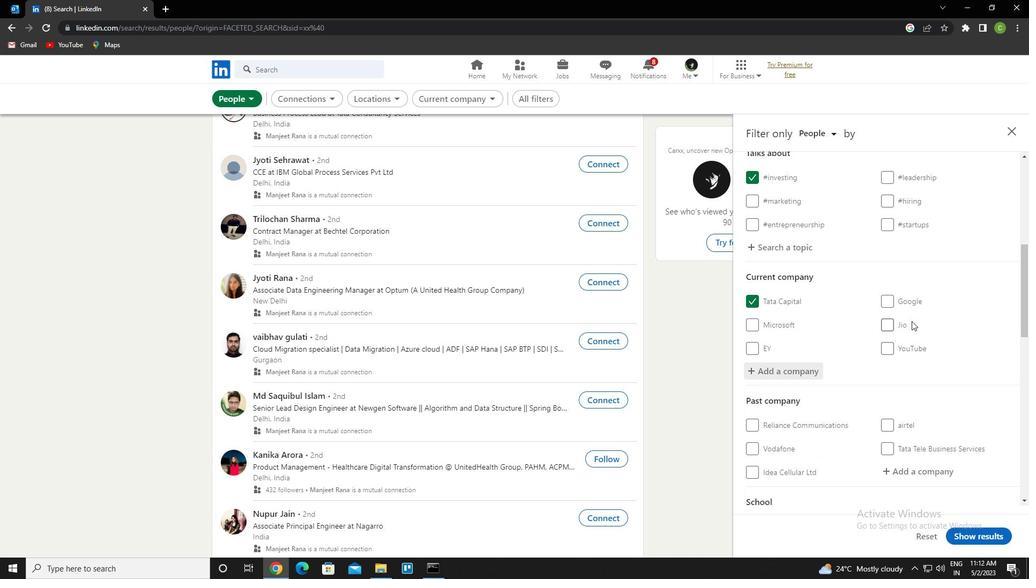 
Action: Mouse scrolled (912, 330) with delta (0, 0)
Screenshot: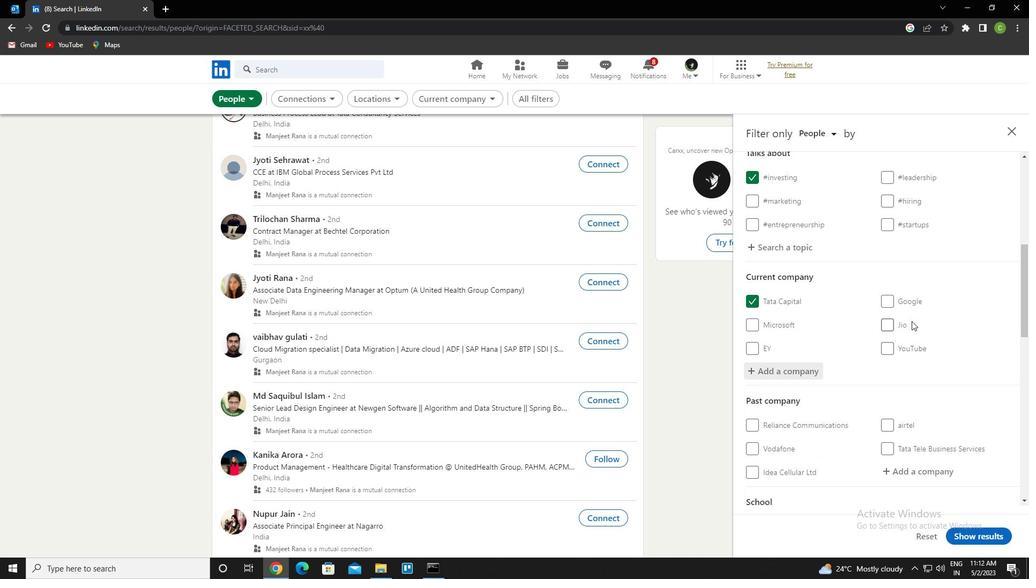 
Action: Mouse moved to (912, 339)
Screenshot: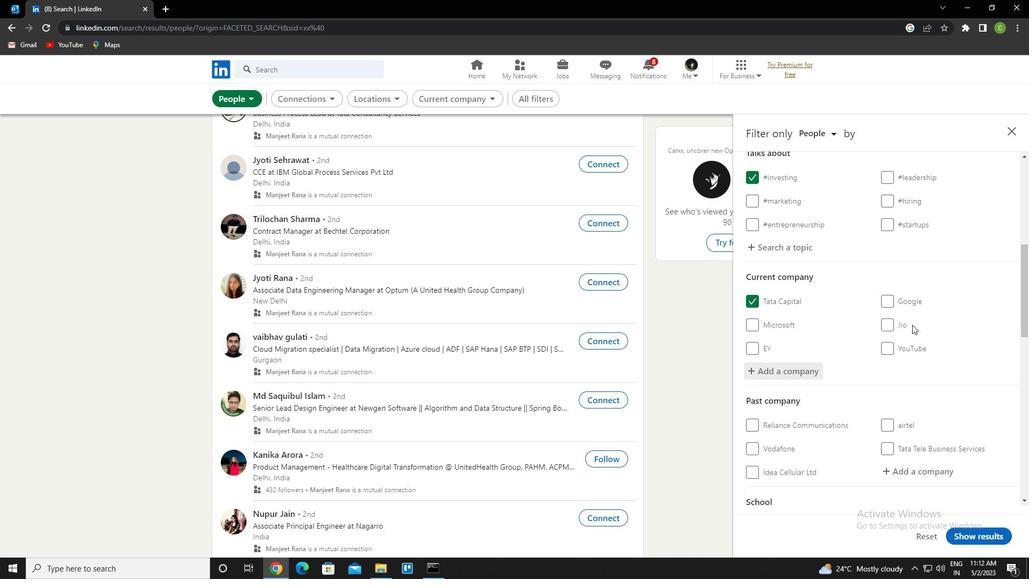 
Action: Mouse scrolled (912, 338) with delta (0, 0)
Screenshot: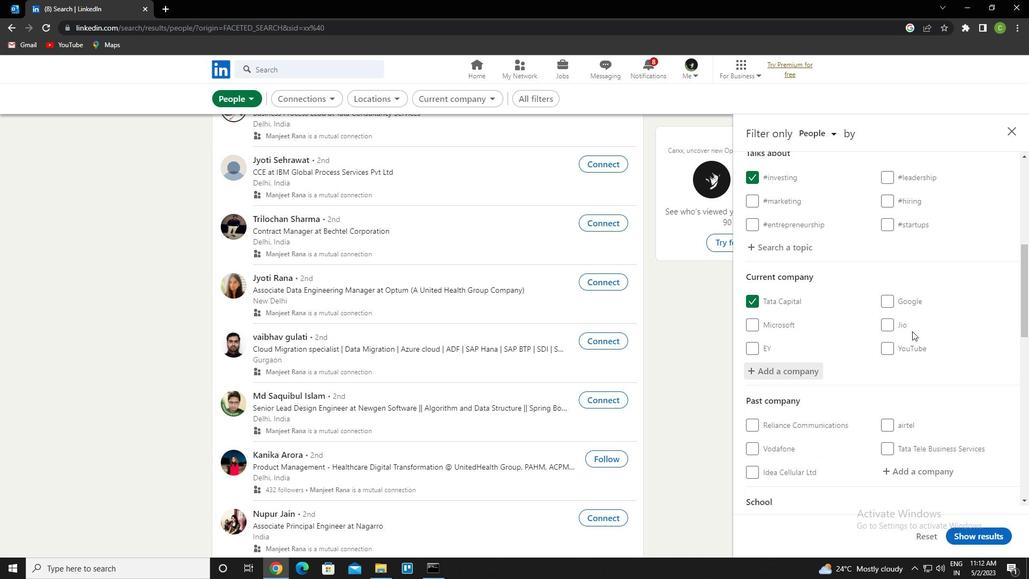 
Action: Mouse scrolled (912, 338) with delta (0, 0)
Screenshot: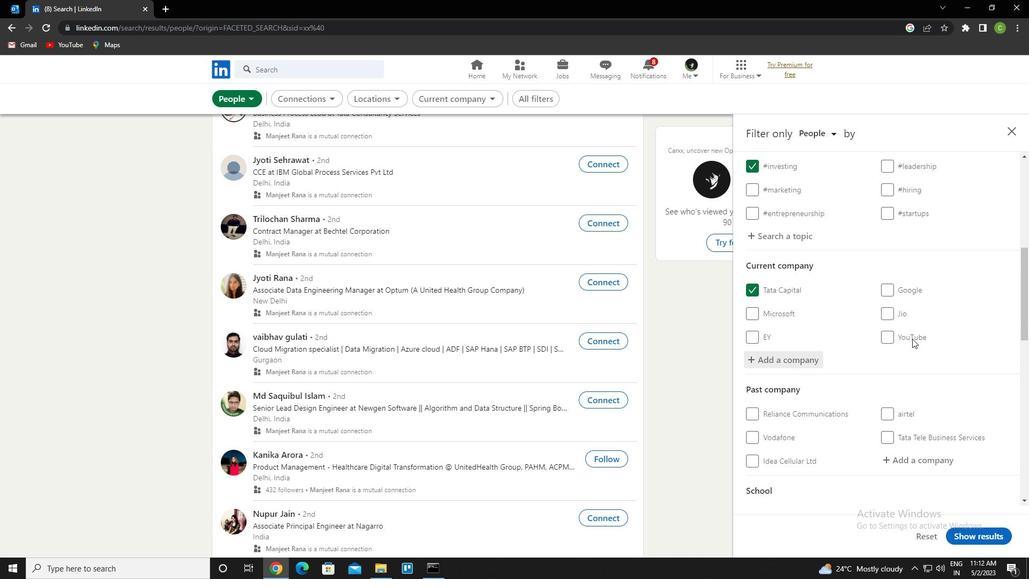 
Action: Mouse moved to (912, 339)
Screenshot: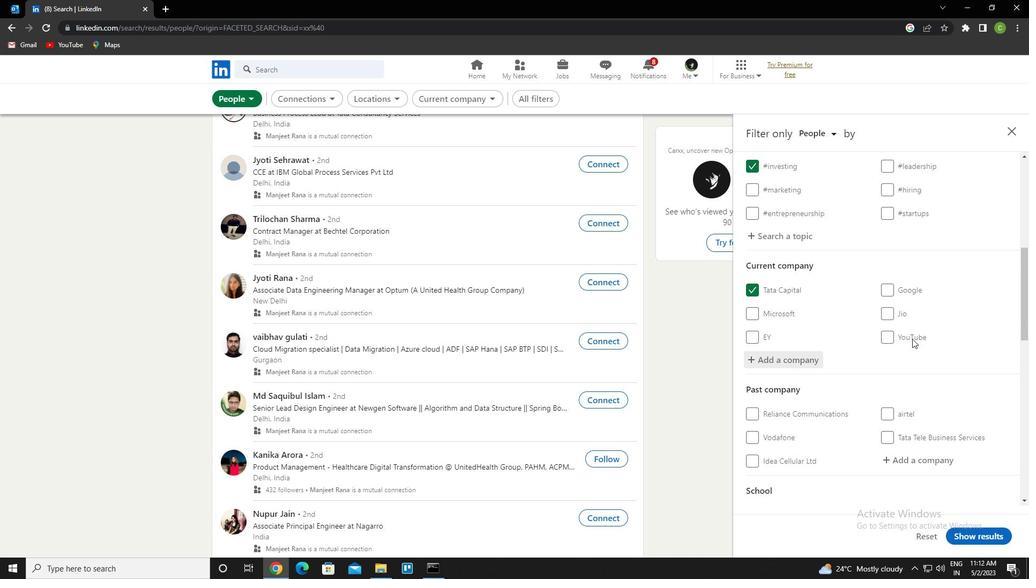 
Action: Mouse scrolled (912, 339) with delta (0, 0)
Screenshot: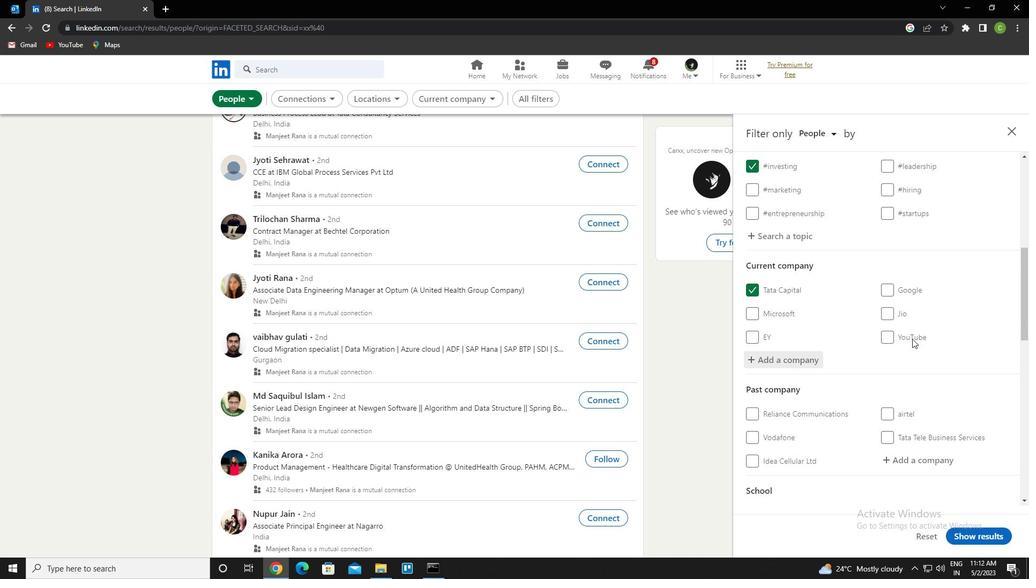 
Action: Mouse scrolled (912, 339) with delta (0, 0)
Screenshot: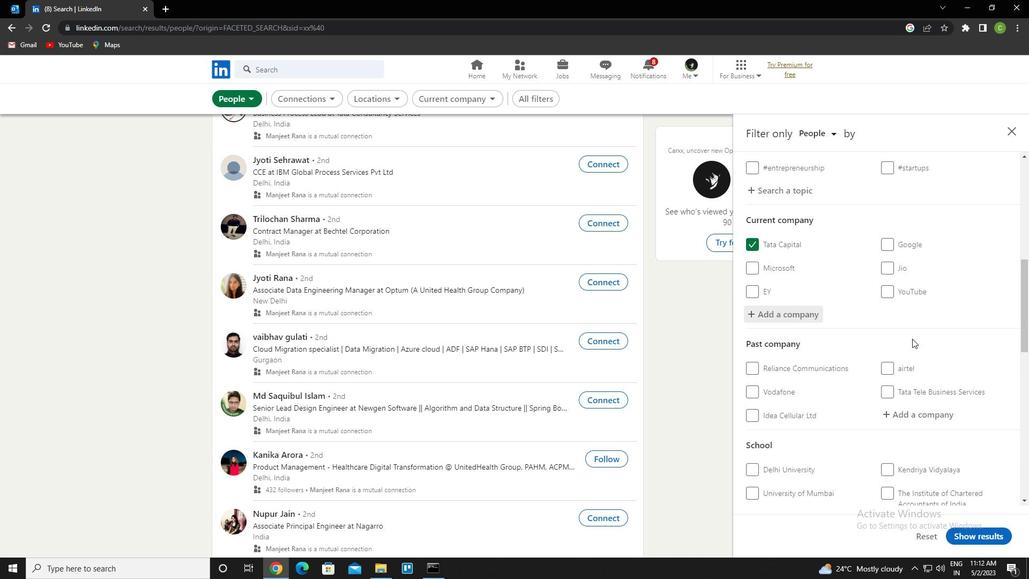 
Action: Mouse moved to (910, 350)
Screenshot: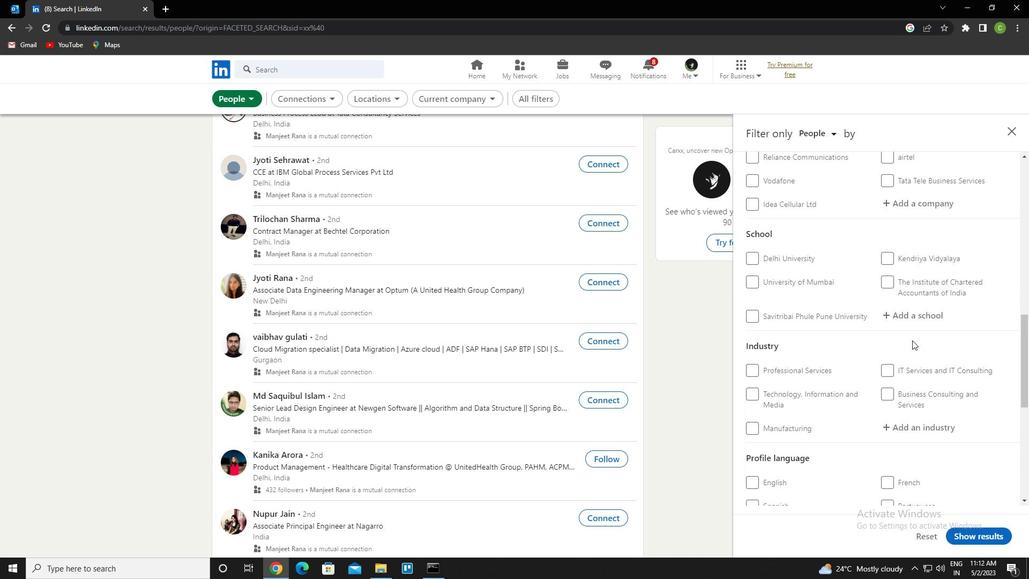 
Action: Mouse scrolled (910, 349) with delta (0, 0)
Screenshot: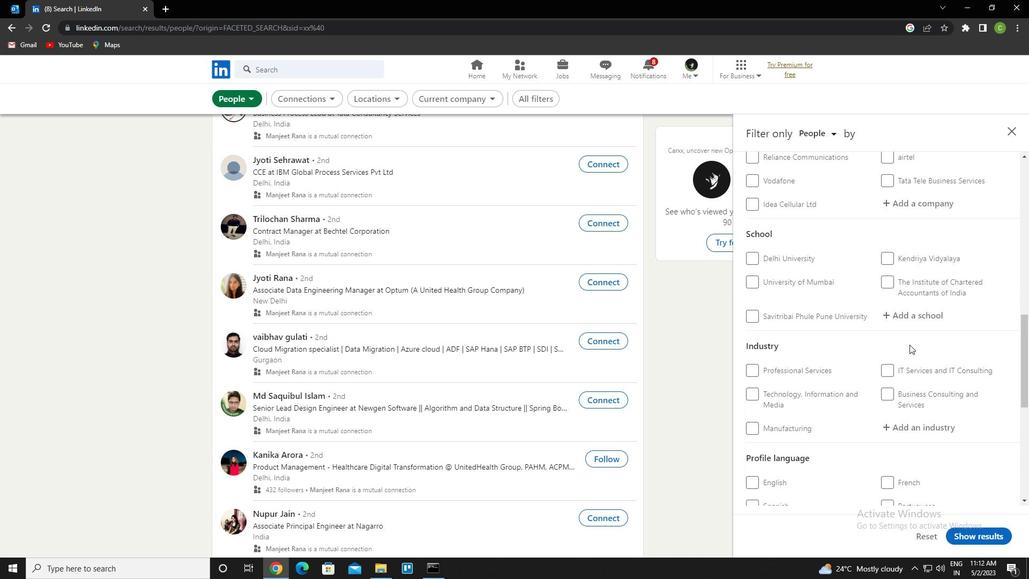
Action: Mouse scrolled (910, 349) with delta (0, 0)
Screenshot: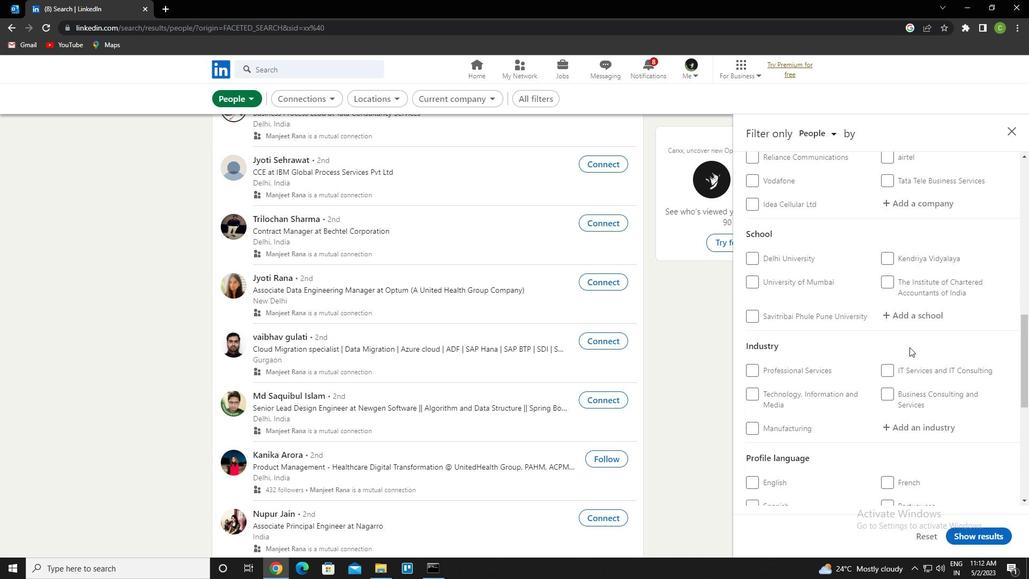 
Action: Mouse moved to (932, 209)
Screenshot: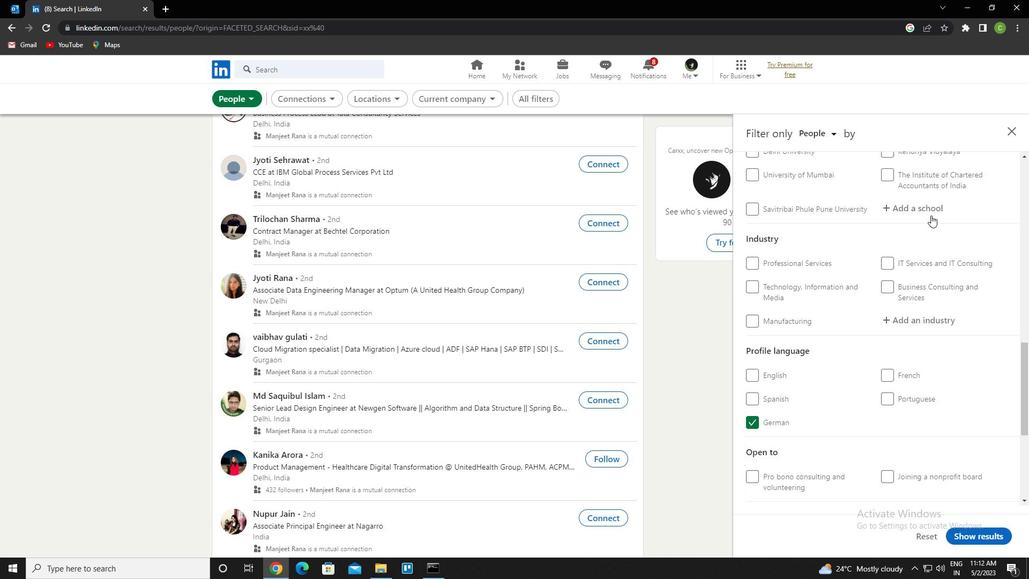 
Action: Mouse pressed left at (932, 209)
Screenshot: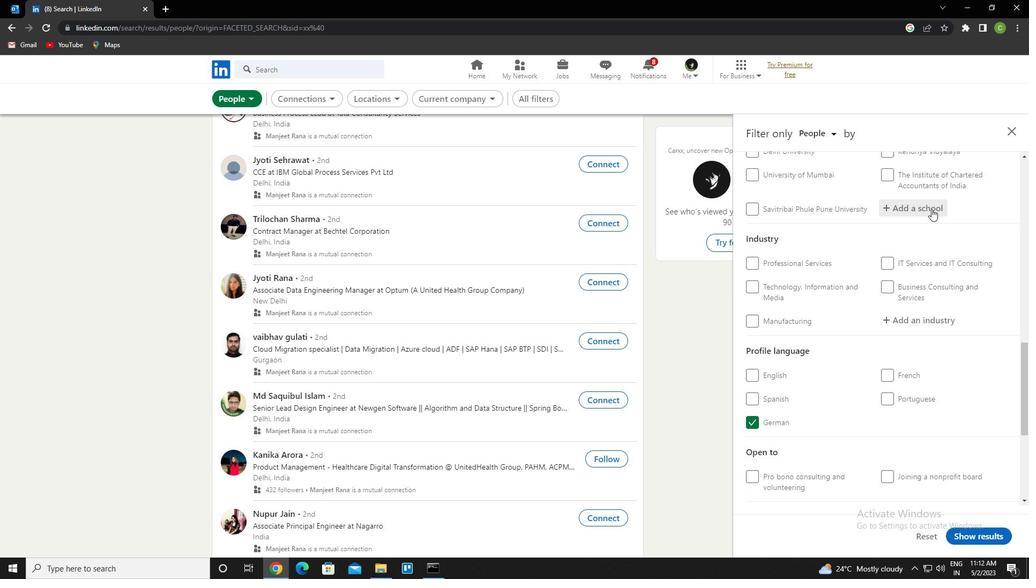 
Action: Key pressed <Key.caps_lock>p<Key.caps_lock>une<Key.space>institute<Key.down><Key.down><Key.enter>
Screenshot: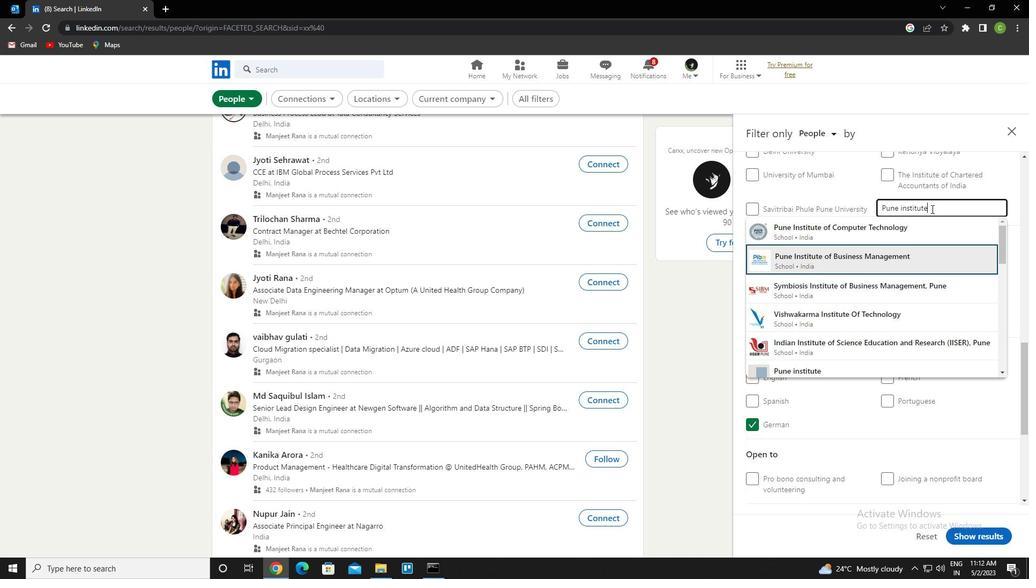 
Action: Mouse moved to (929, 207)
Screenshot: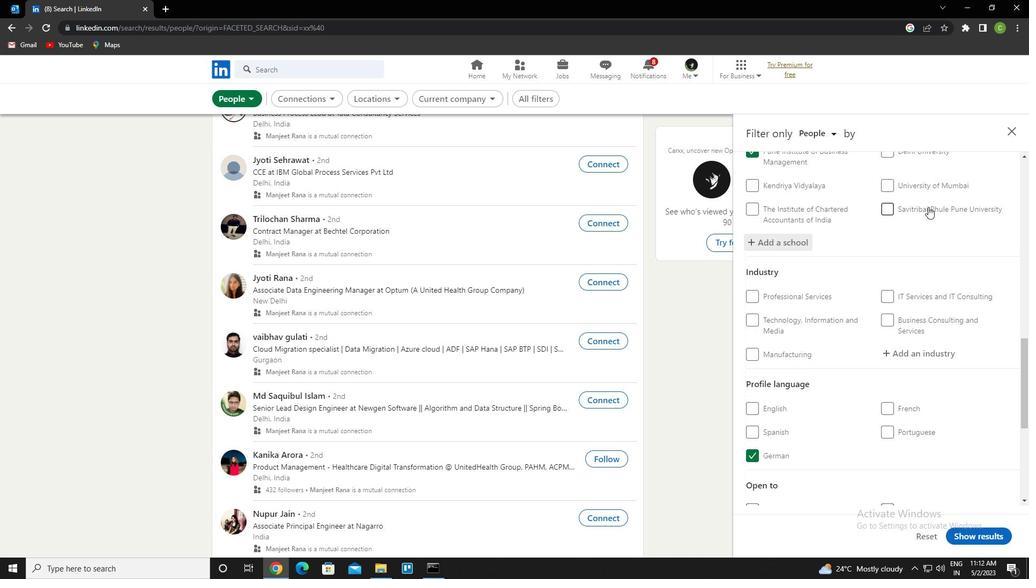 
Action: Mouse scrolled (929, 207) with delta (0, 0)
Screenshot: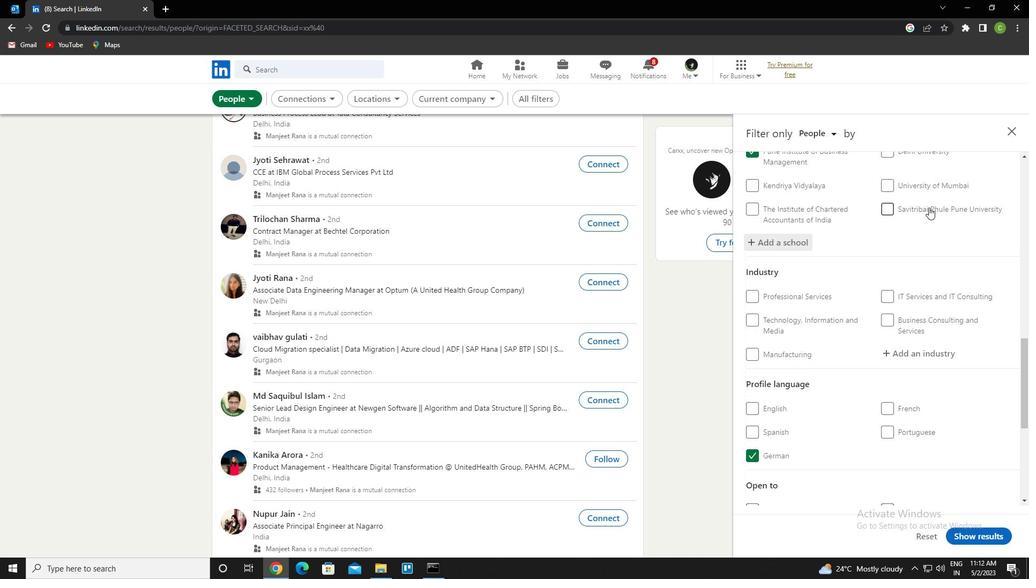 
Action: Mouse moved to (930, 214)
Screenshot: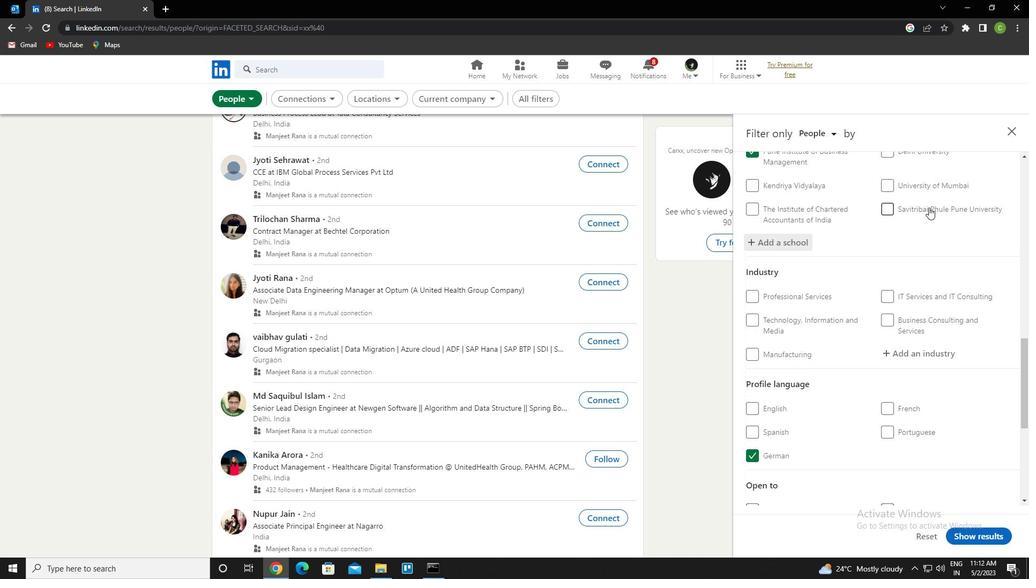 
Action: Mouse scrolled (930, 214) with delta (0, 0)
Screenshot: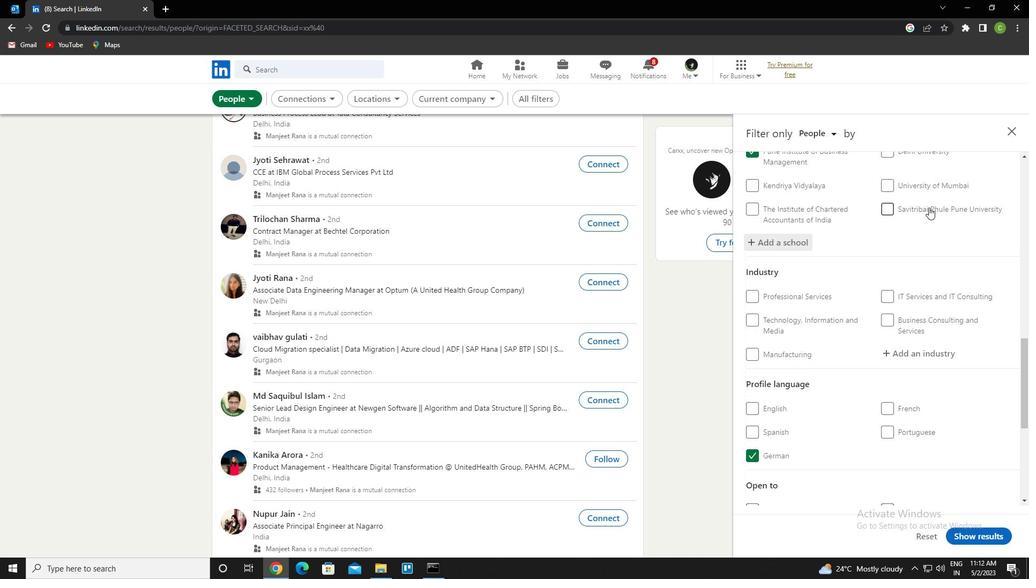 
Action: Mouse moved to (919, 246)
Screenshot: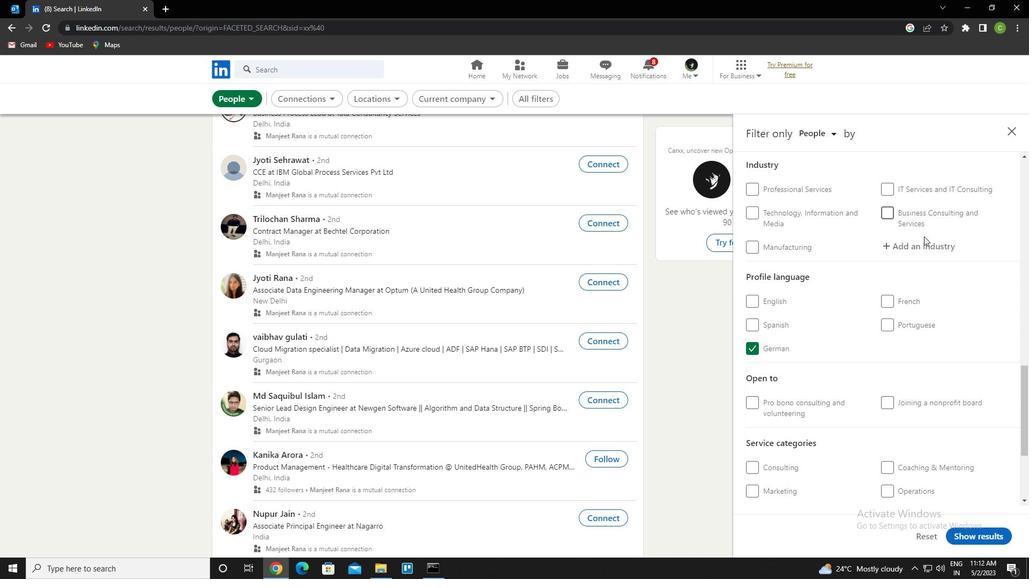 
Action: Mouse pressed left at (919, 246)
Screenshot: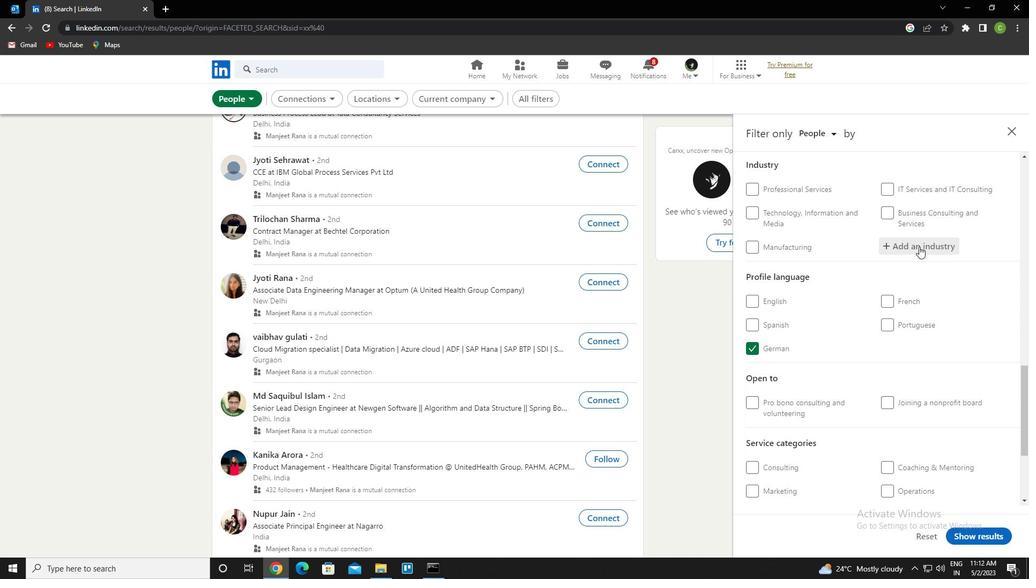 
Action: Key pressed interur<Key.down><Key.enter>
Screenshot: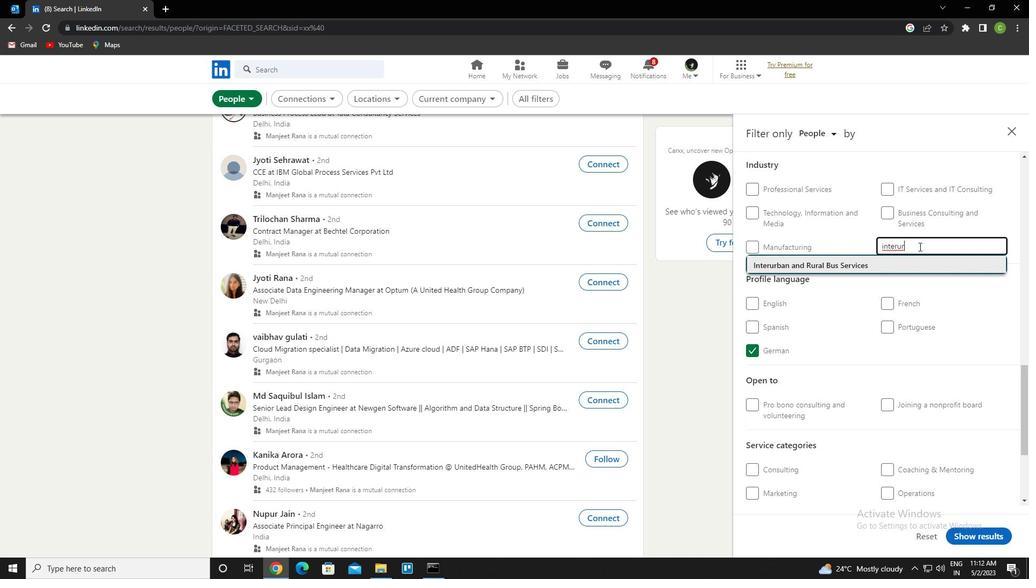 
Action: Mouse scrolled (919, 246) with delta (0, 0)
Screenshot: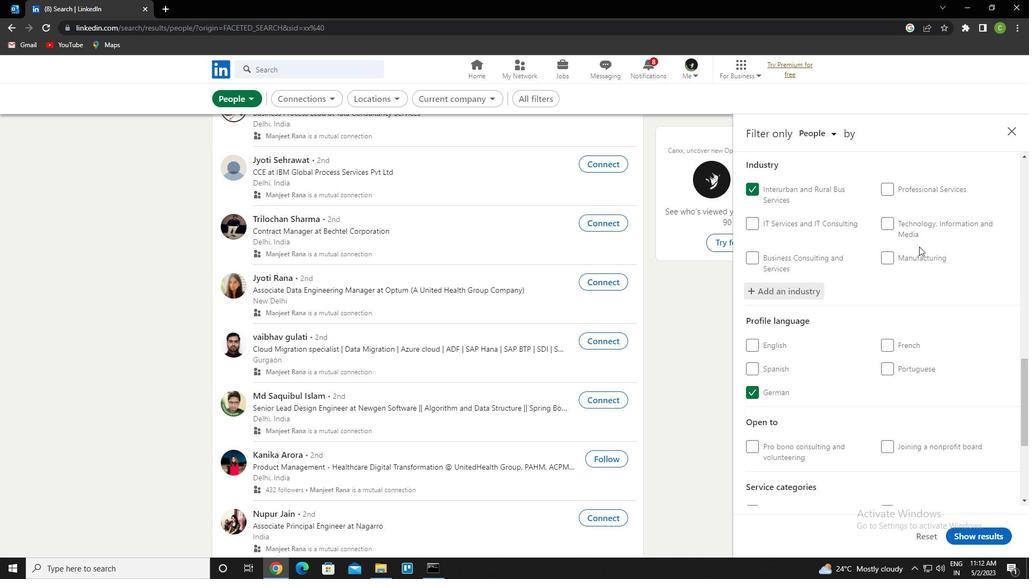 
Action: Mouse scrolled (919, 246) with delta (0, 0)
Screenshot: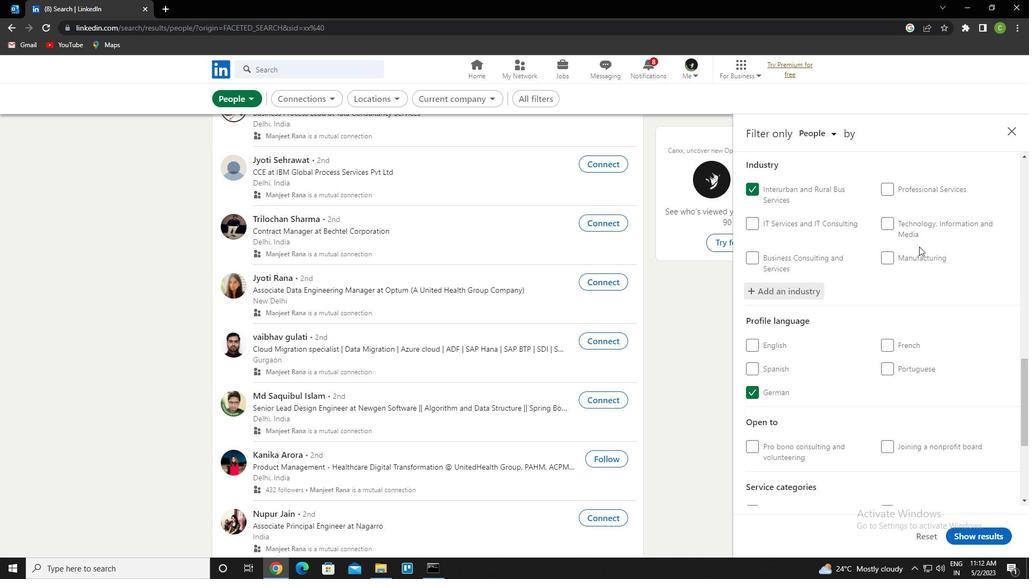 
Action: Mouse scrolled (919, 246) with delta (0, 0)
Screenshot: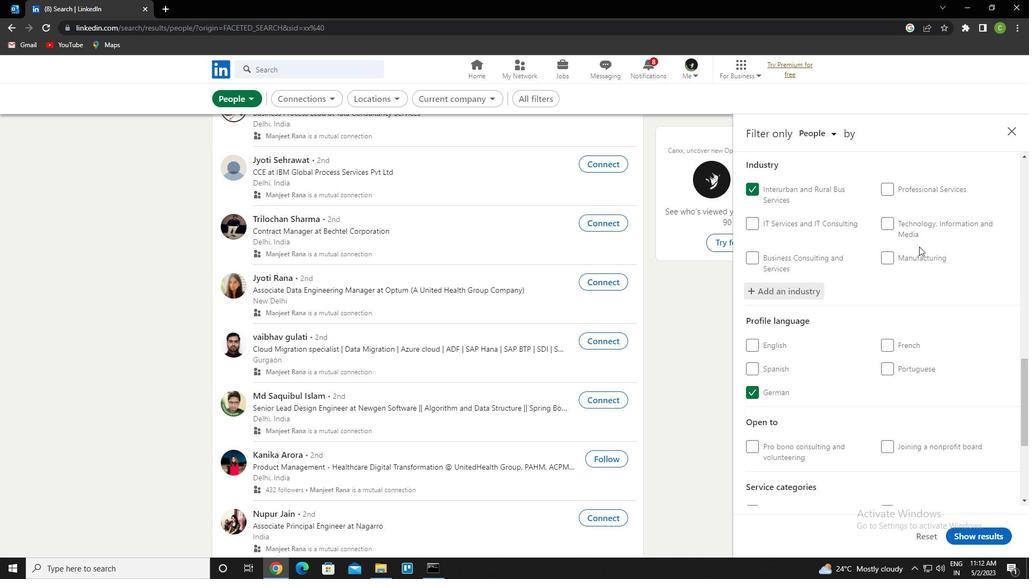 
Action: Mouse moved to (929, 281)
Screenshot: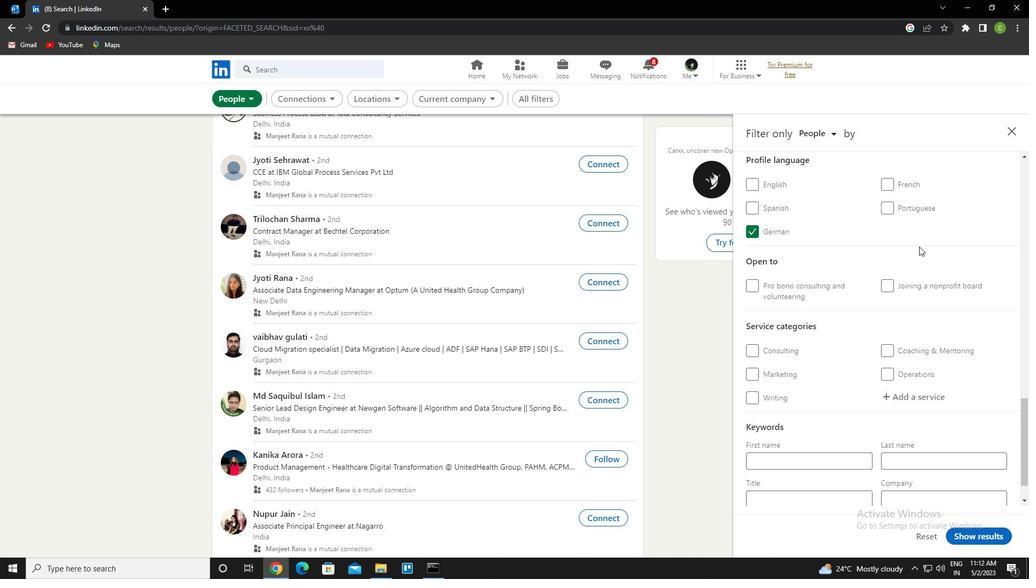
Action: Mouse scrolled (929, 281) with delta (0, 0)
Screenshot: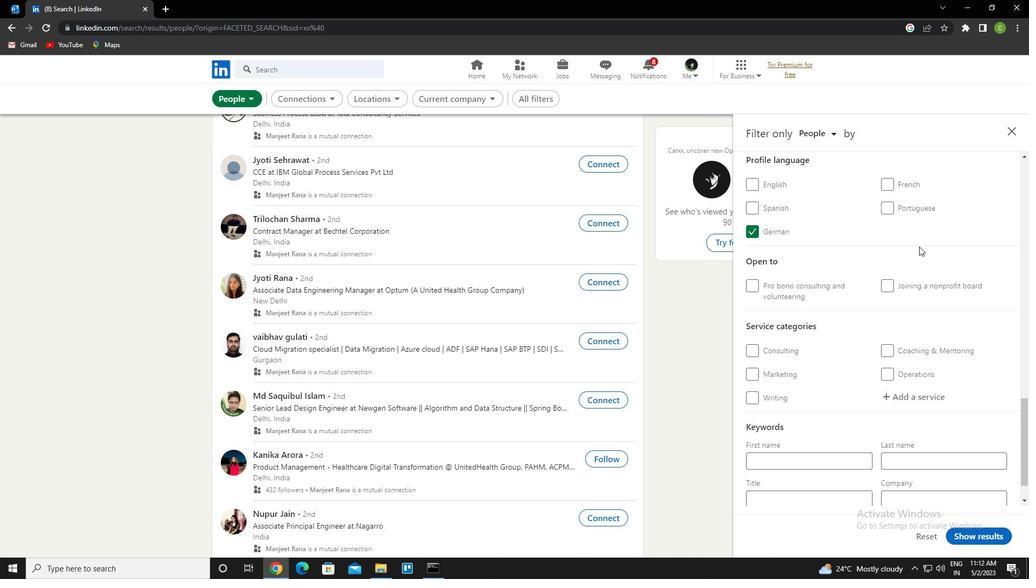 
Action: Mouse moved to (924, 294)
Screenshot: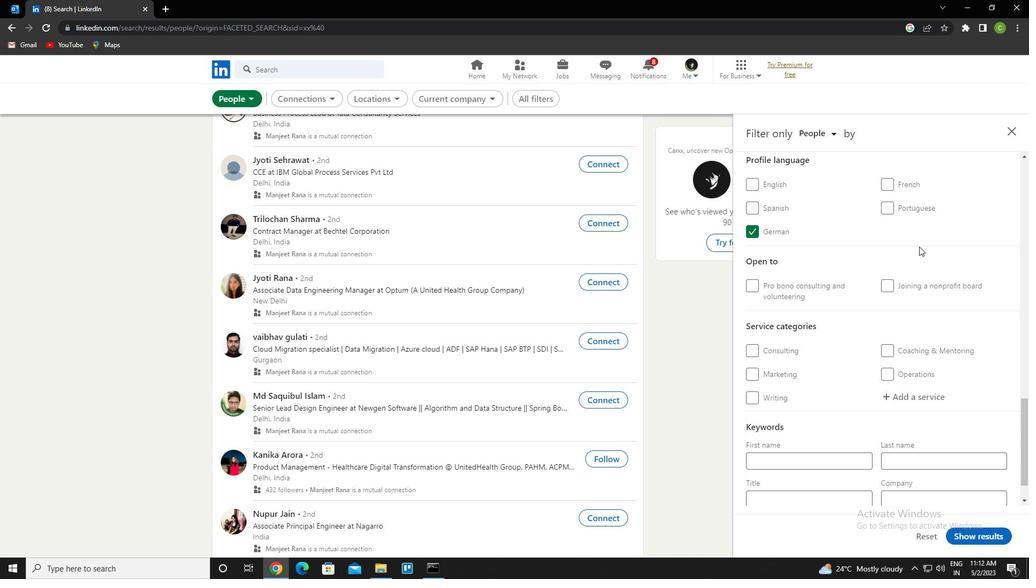 
Action: Mouse scrolled (924, 293) with delta (0, 0)
Screenshot: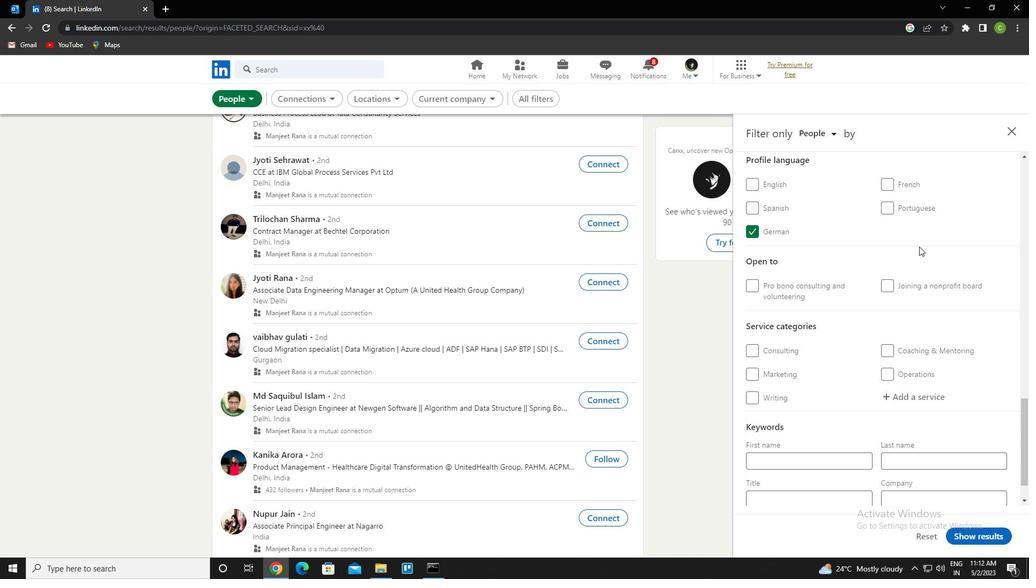 
Action: Mouse moved to (921, 310)
Screenshot: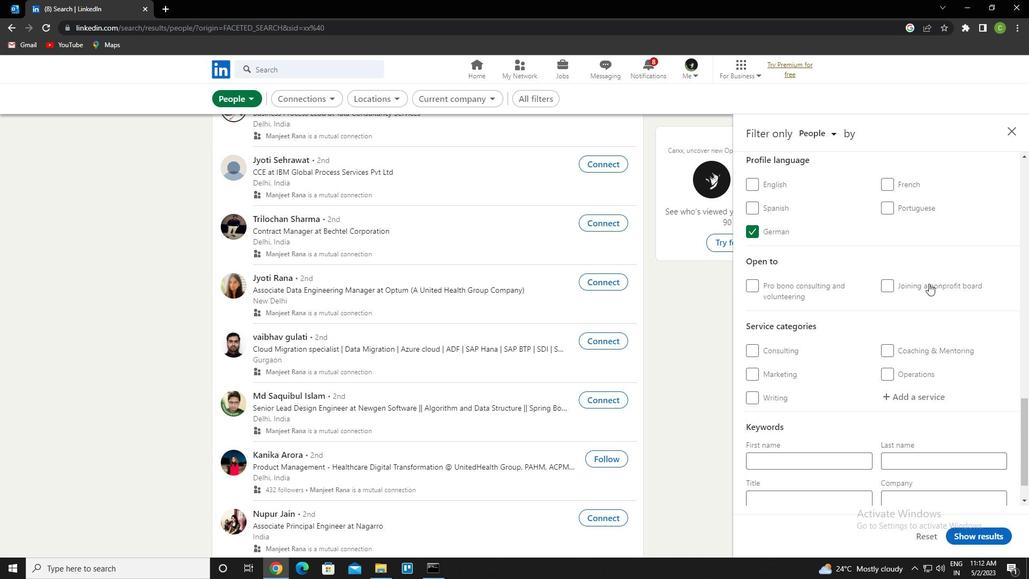 
Action: Mouse scrolled (921, 309) with delta (0, 0)
Screenshot: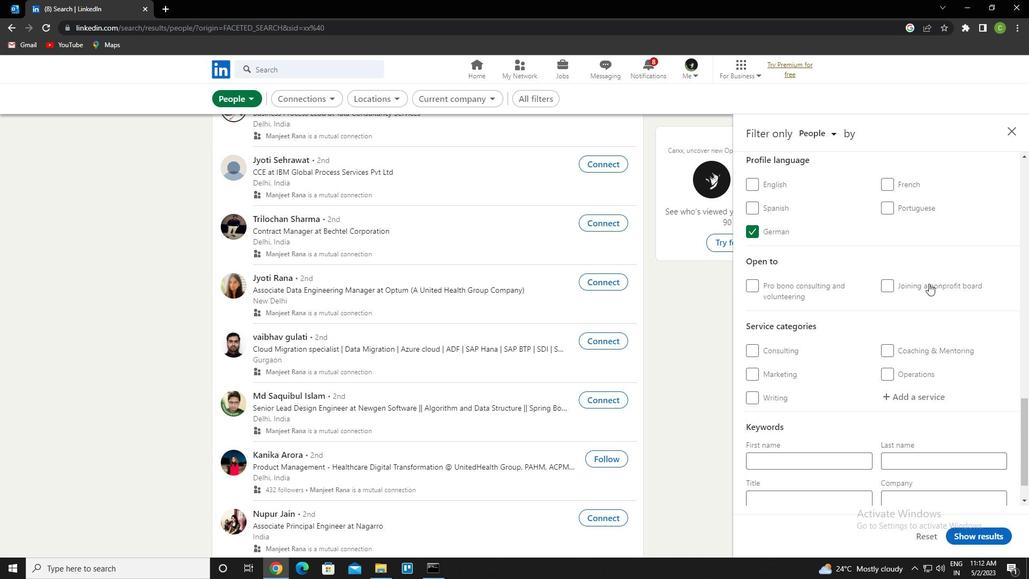 
Action: Mouse moved to (916, 313)
Screenshot: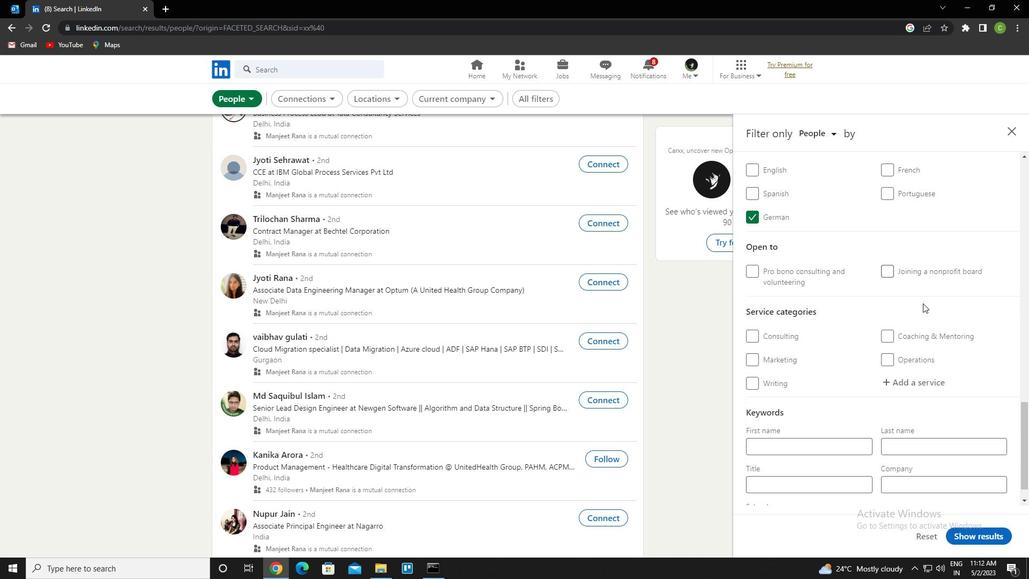 
Action: Mouse scrolled (916, 312) with delta (0, 0)
Screenshot: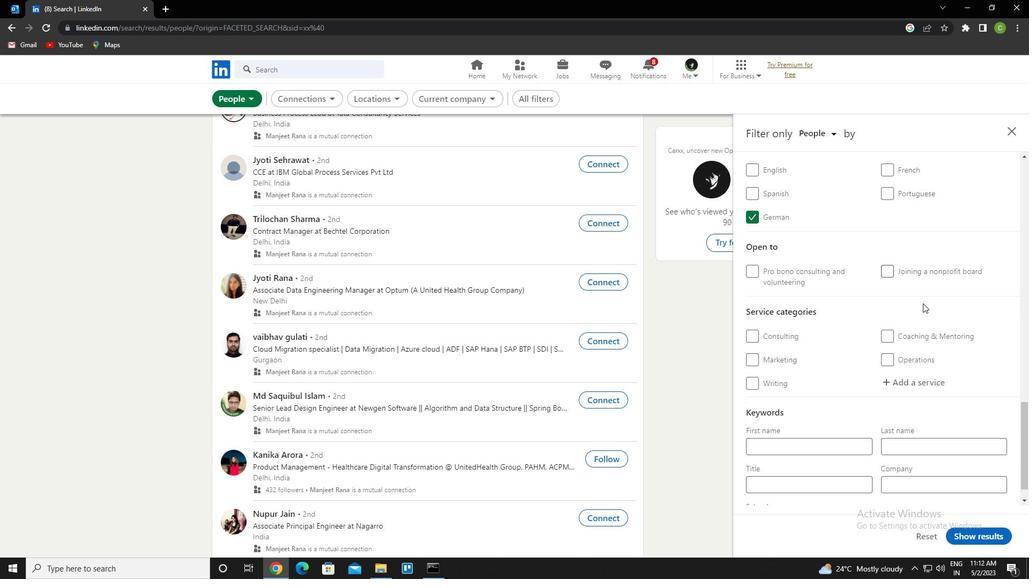 
Action: Mouse moved to (907, 354)
Screenshot: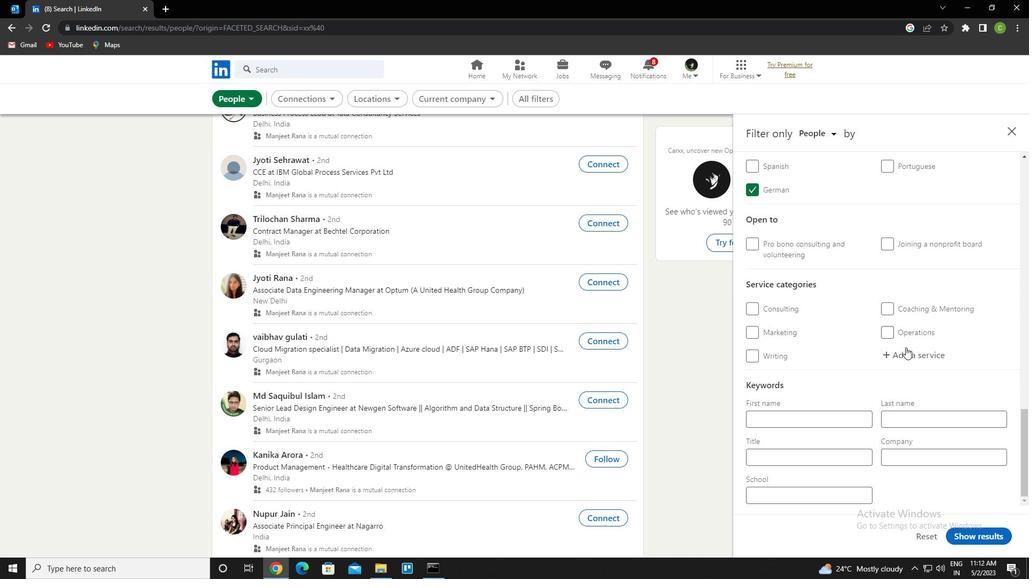 
Action: Mouse pressed left at (907, 354)
Screenshot: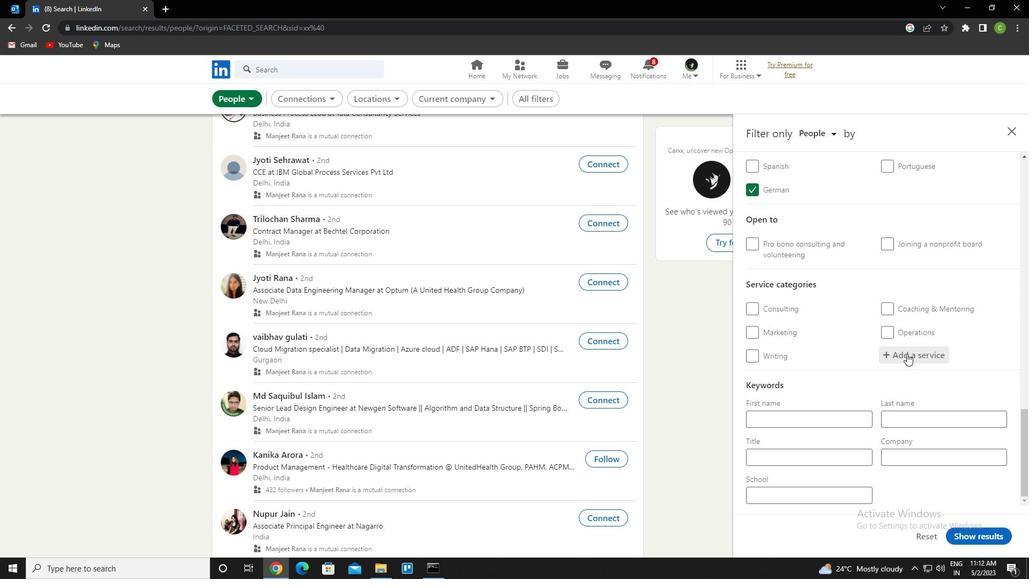 
Action: Mouse moved to (908, 354)
Screenshot: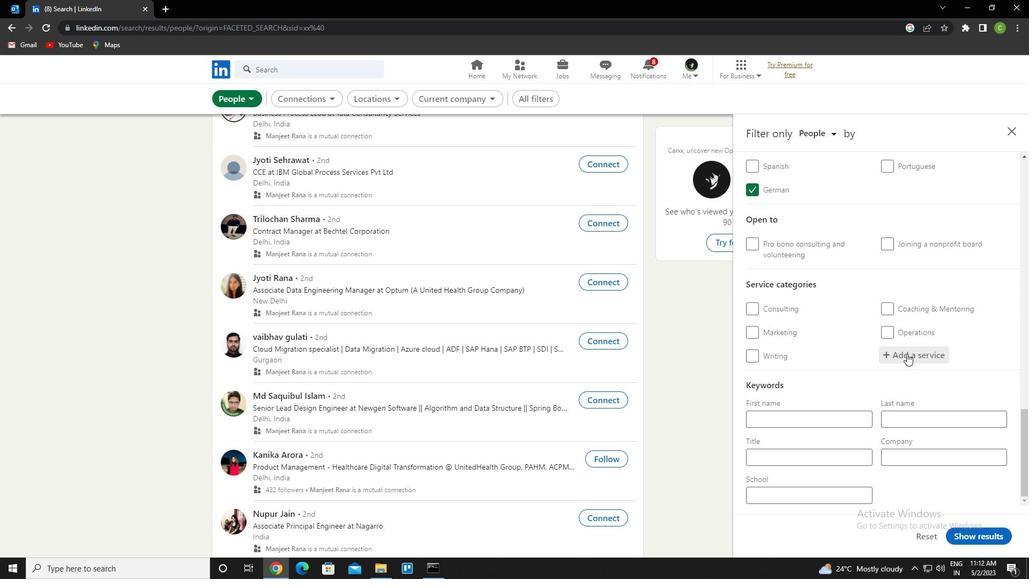 
Action: Key pressed <Key.caps_lock>w<Key.caps_lock>ealth<Key.space><Key.caps_lock>m<Key.caps_lock>anagement
Screenshot: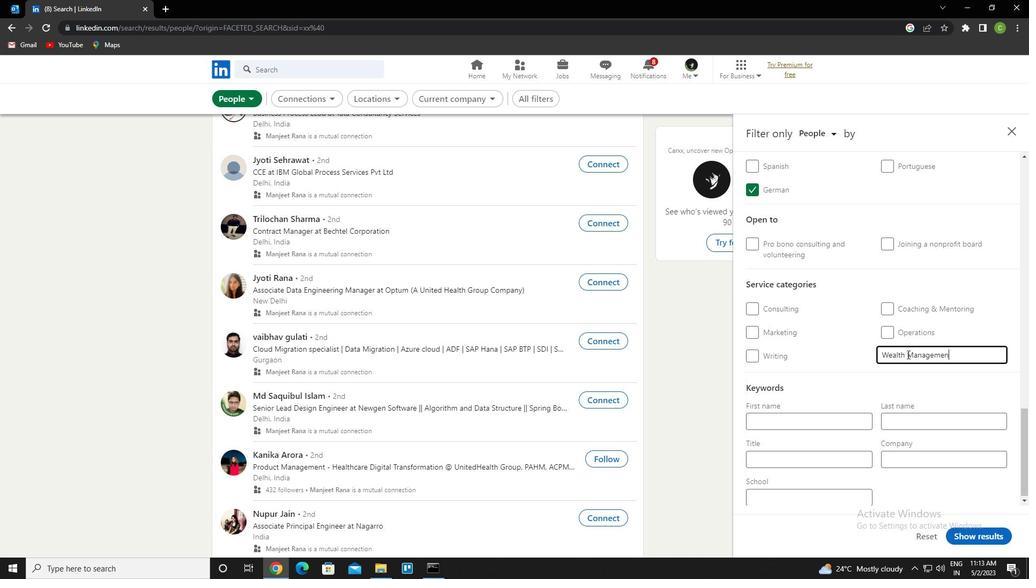 
Action: Mouse moved to (853, 360)
Screenshot: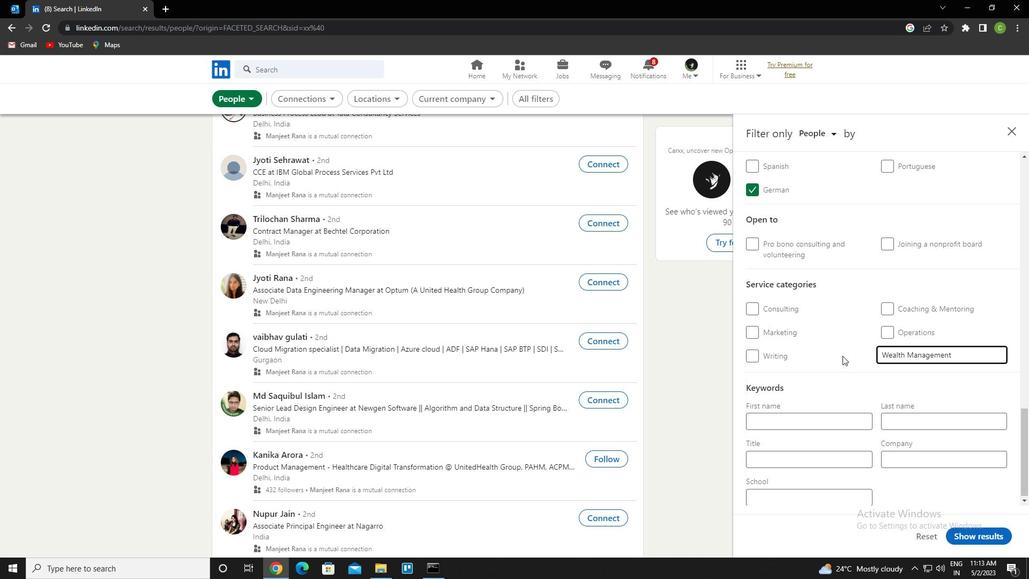 
Action: Mouse scrolled (853, 359) with delta (0, 0)
Screenshot: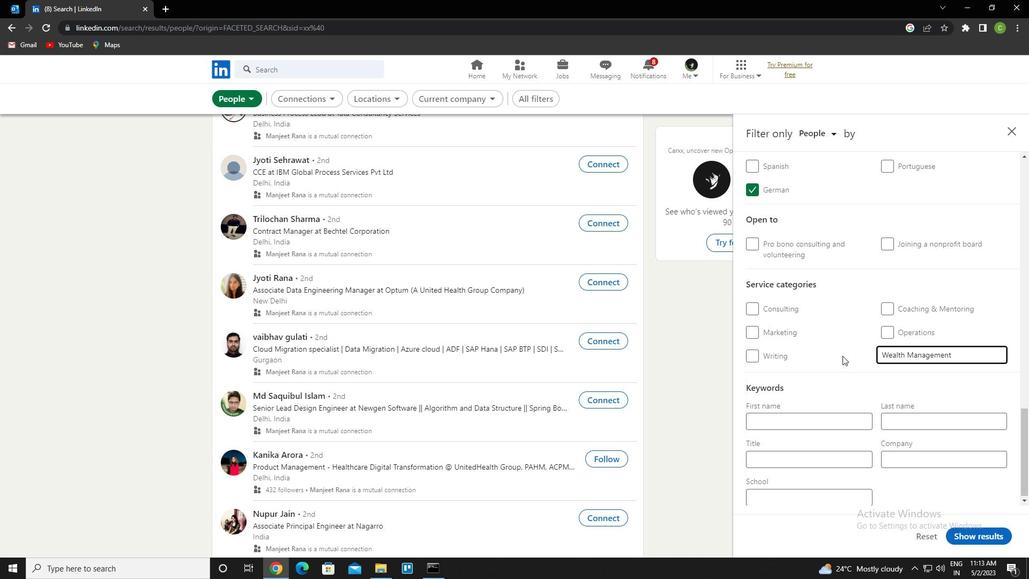 
Action: Mouse moved to (853, 361)
Screenshot: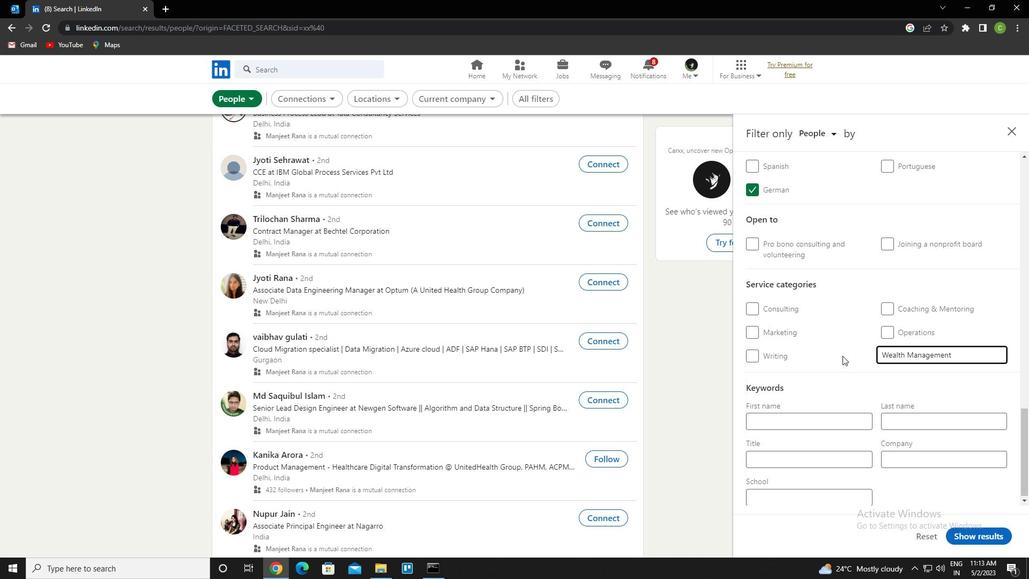 
Action: Mouse scrolled (853, 361) with delta (0, 0)
Screenshot: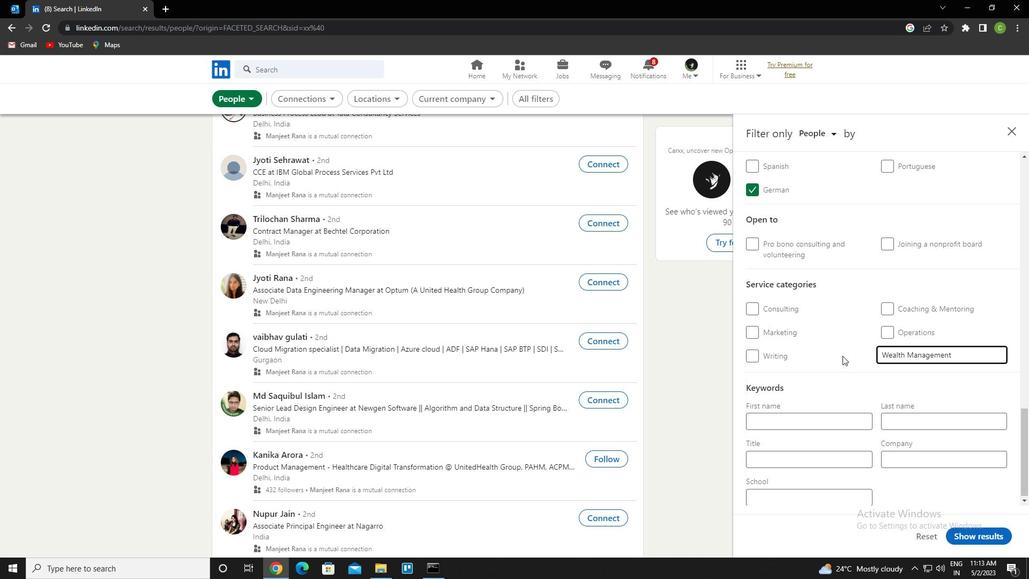 
Action: Mouse moved to (853, 361)
Screenshot: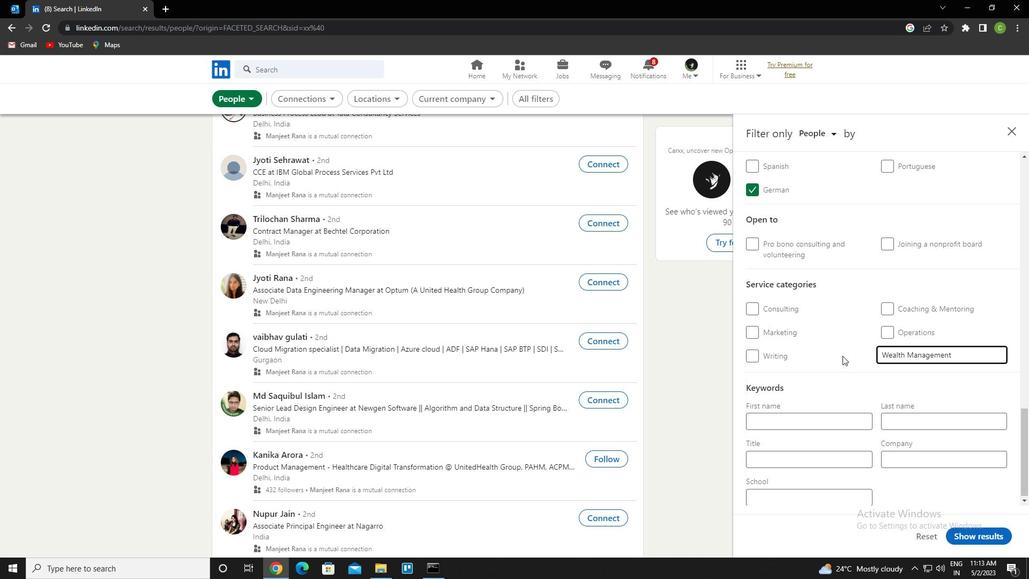 
Action: Mouse scrolled (853, 361) with delta (0, 0)
Screenshot: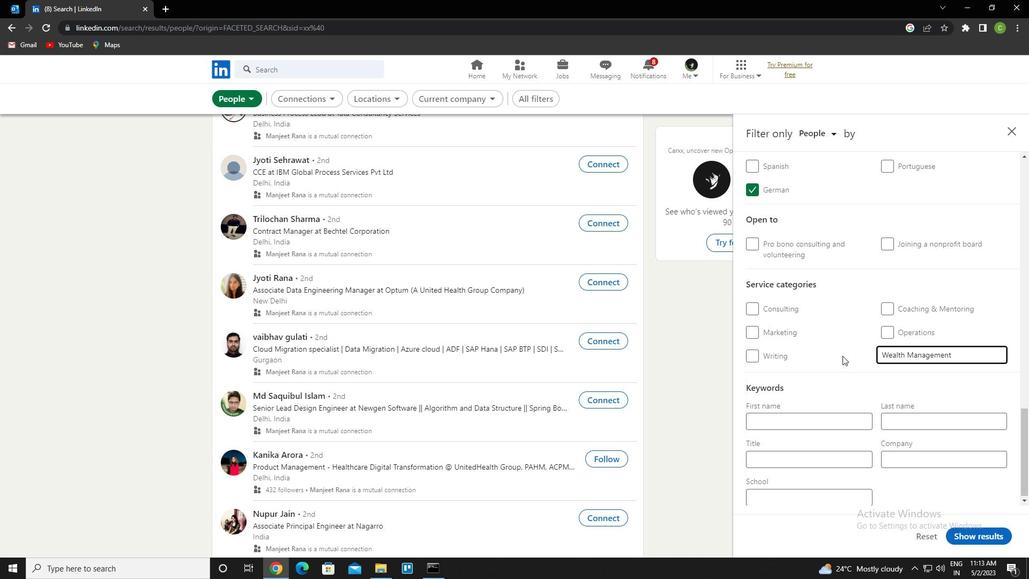 
Action: Mouse moved to (852, 362)
Screenshot: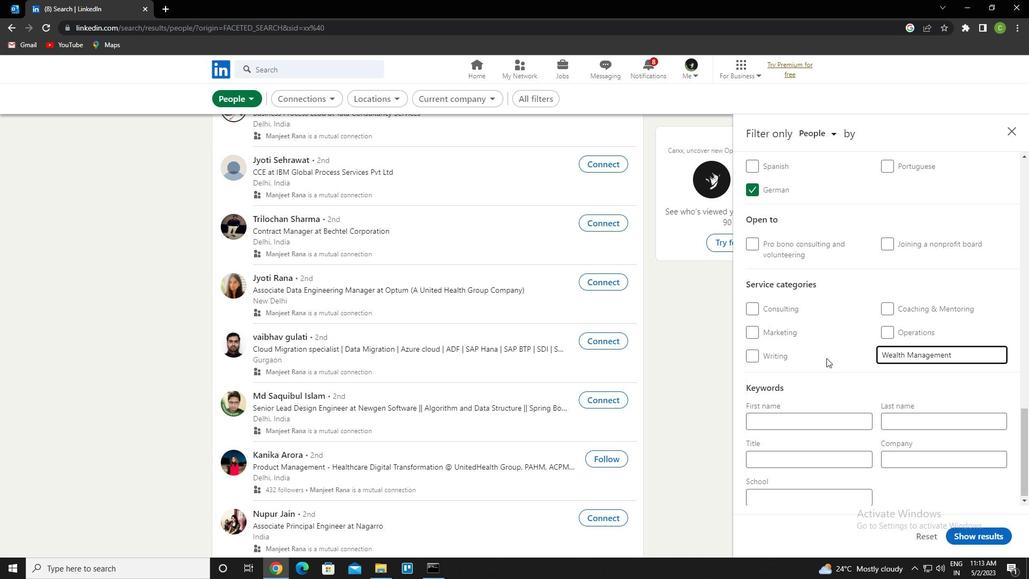 
Action: Mouse scrolled (852, 361) with delta (0, 0)
Screenshot: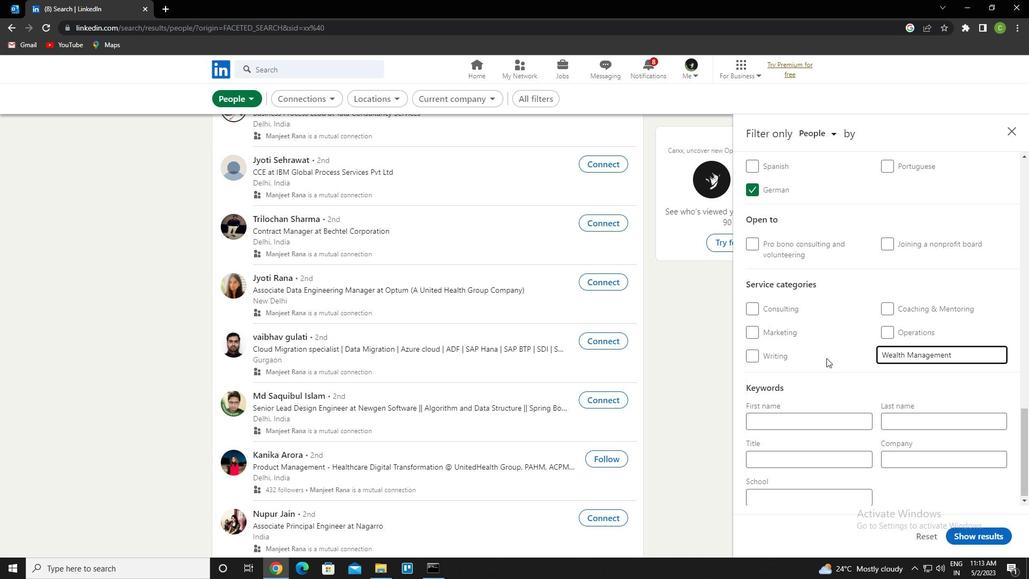 
Action: Mouse moved to (852, 364)
Screenshot: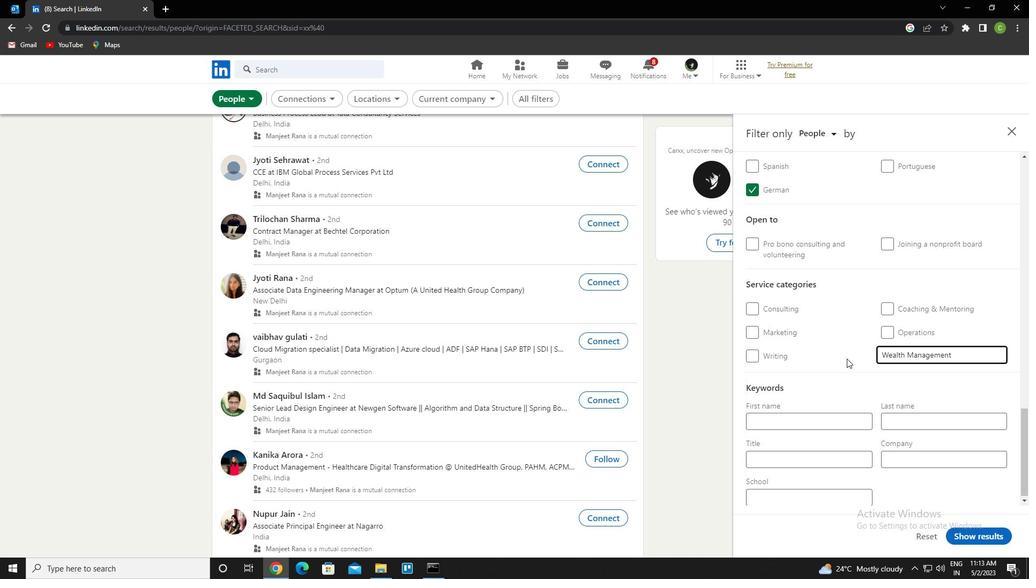 
Action: Mouse scrolled (852, 363) with delta (0, 0)
Screenshot: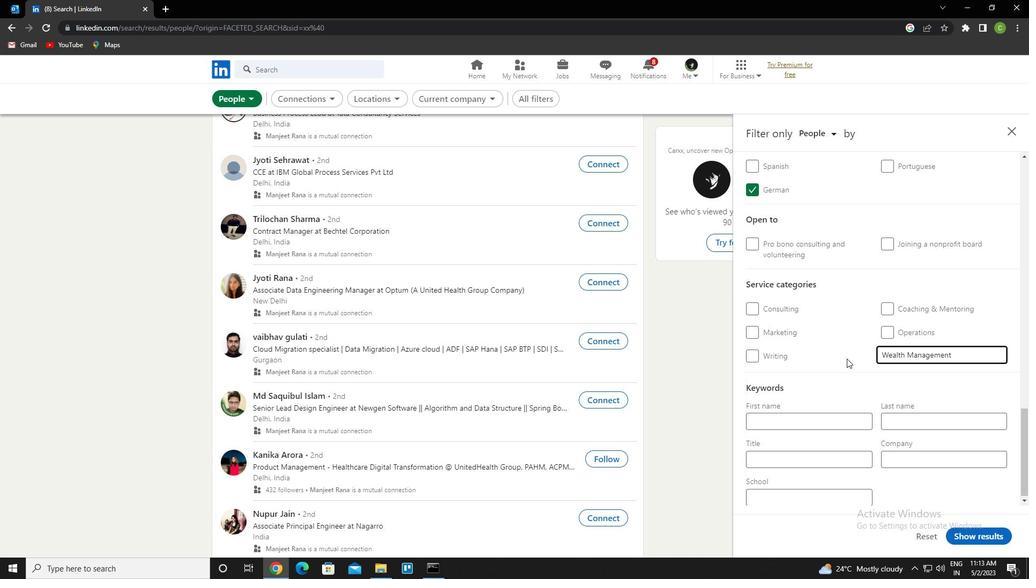 
Action: Mouse moved to (821, 463)
Screenshot: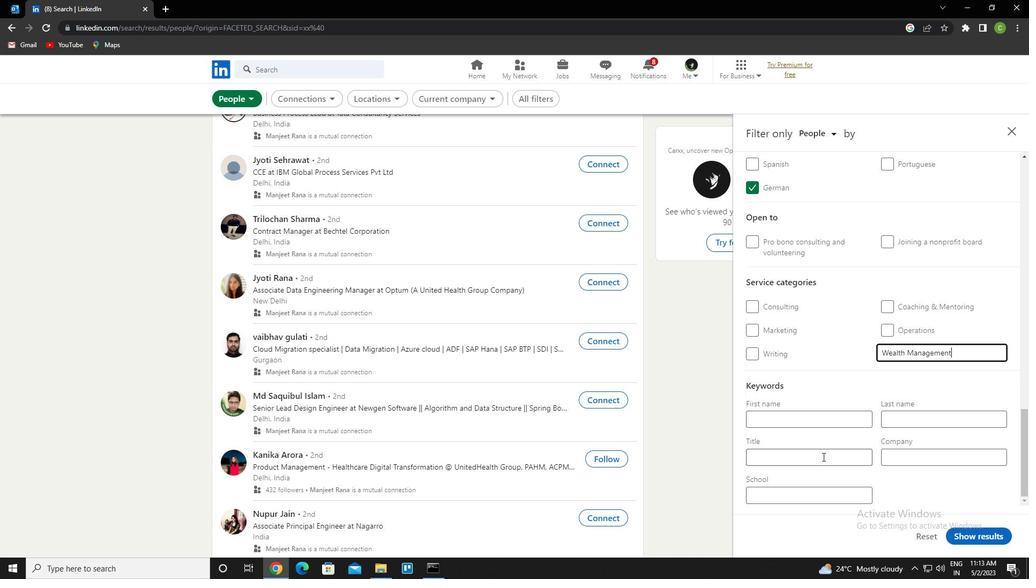 
Action: Mouse pressed left at (821, 463)
Screenshot: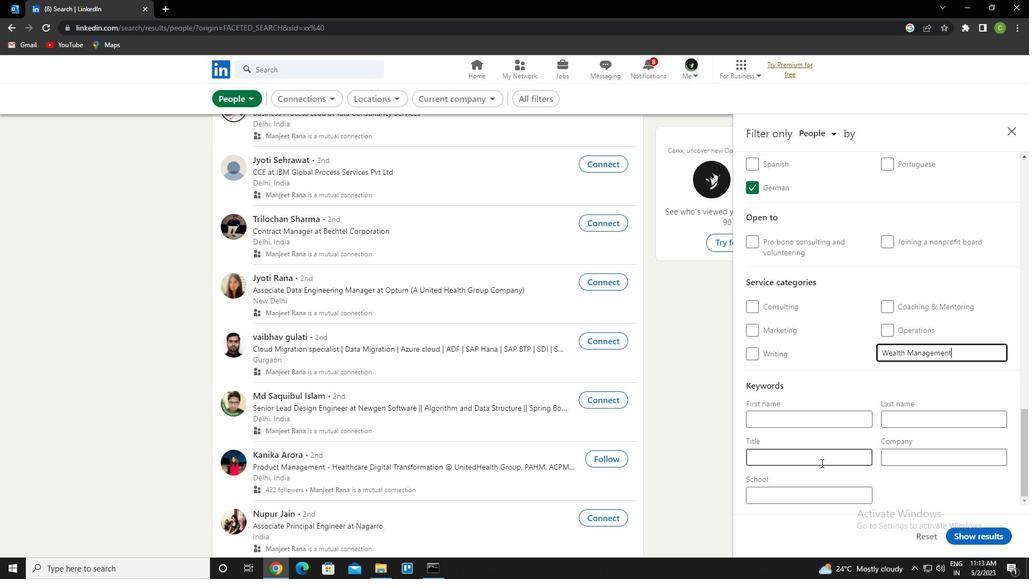 
Action: Key pressed <Key.caps_lock>c<Key.caps_lock>ommercial<Key.space><Key.caps_lock>l<Key.caps_lock>Oan<Key.space><Key.caps_lock>o<Key.caps_lock>fficer
Screenshot: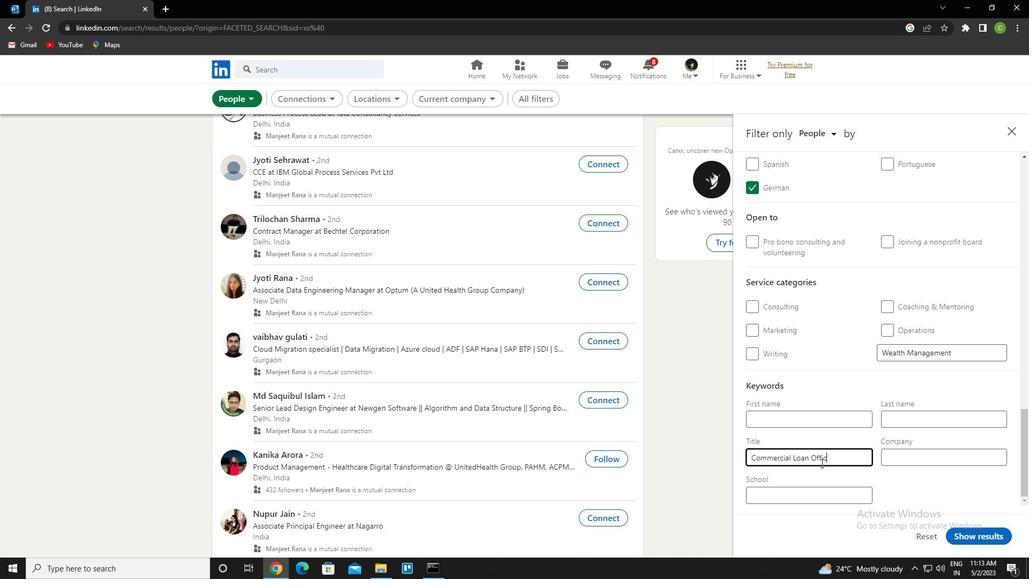 
Action: Mouse moved to (989, 538)
Screenshot: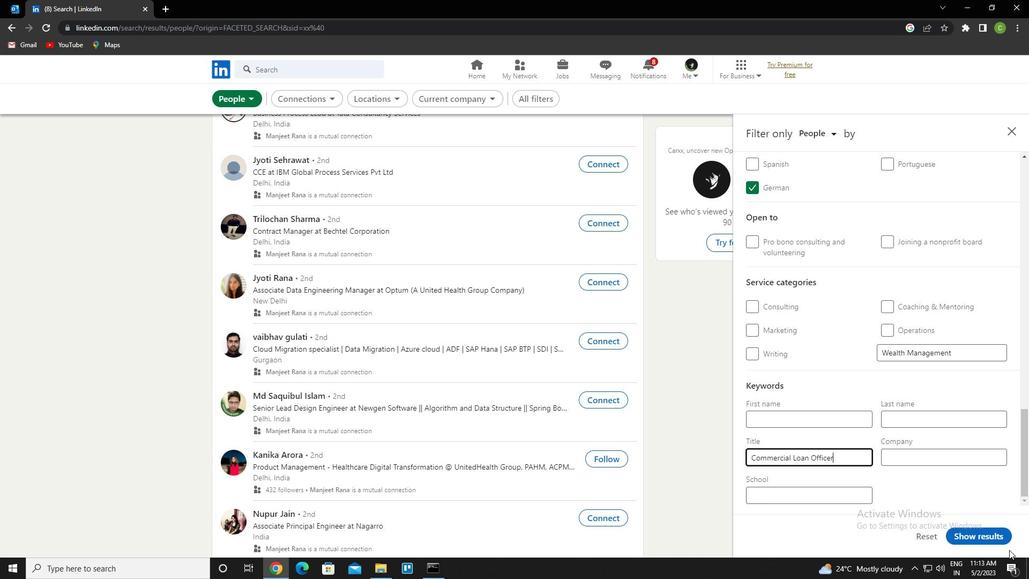 
Action: Mouse pressed left at (989, 538)
Screenshot: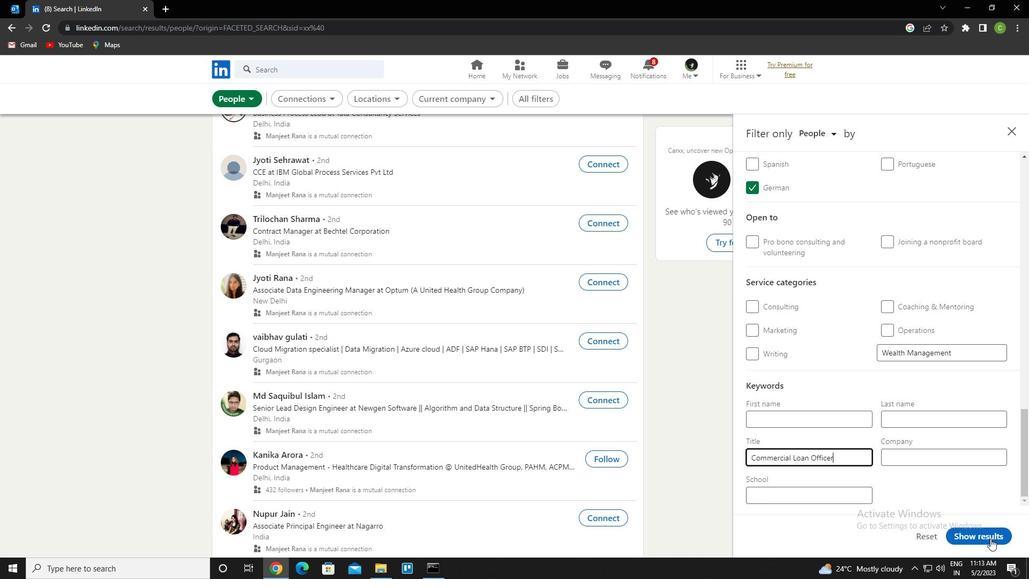 
Action: Mouse moved to (391, 549)
Screenshot: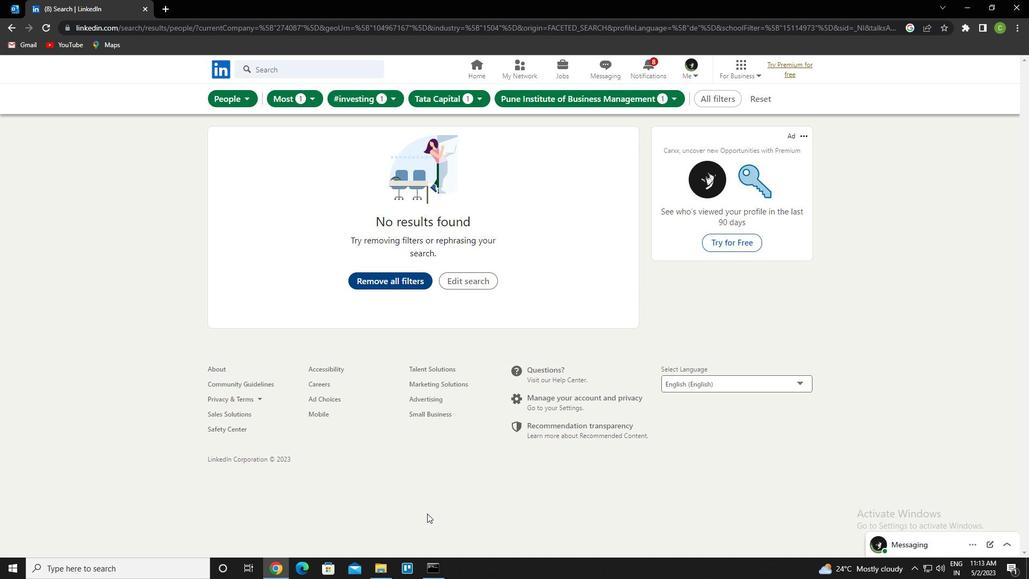 
